 Task: Create a due date automation trigger when advanced on, 2 days after a card is due add basic with the red label at 11:00 AM.
Action: Mouse moved to (1082, 327)
Screenshot: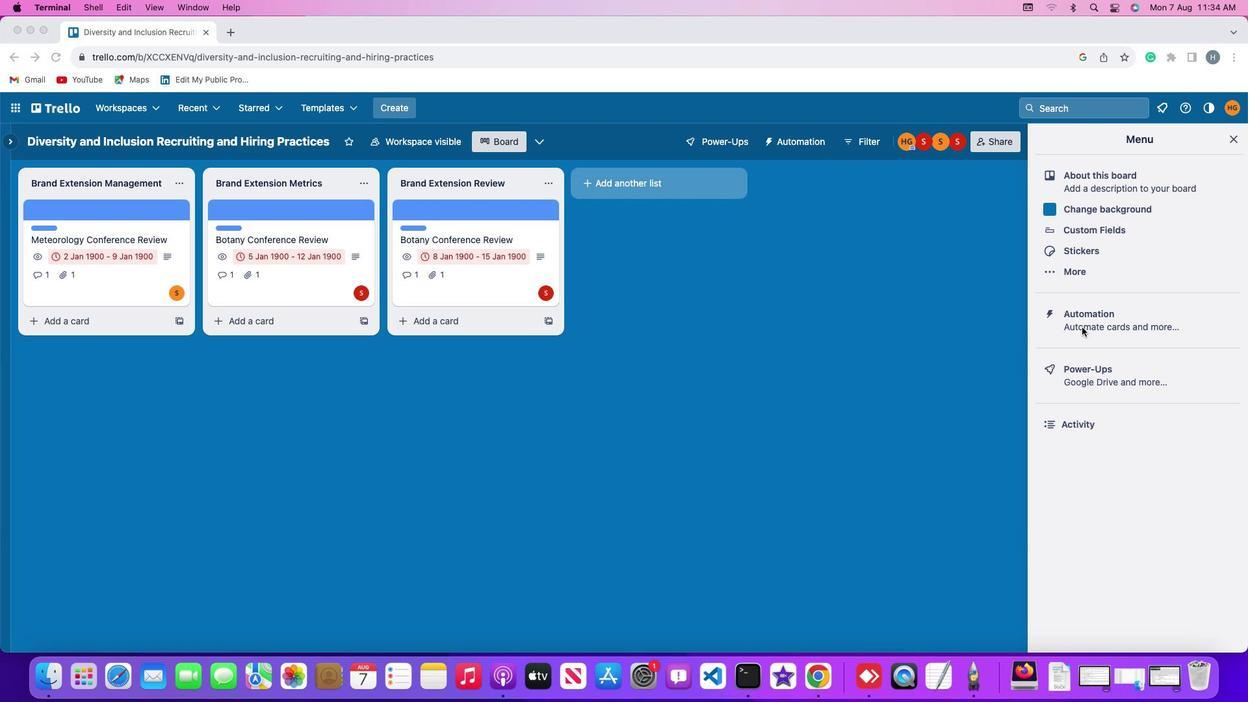 
Action: Mouse pressed left at (1082, 327)
Screenshot: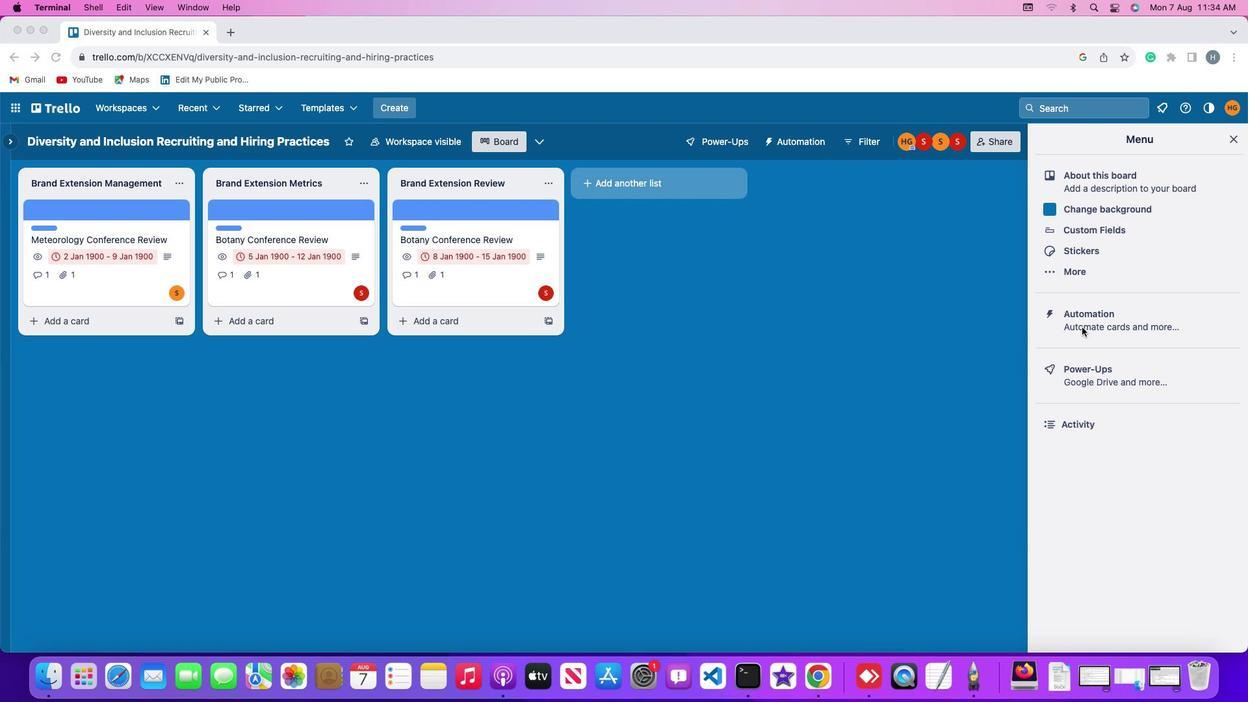 
Action: Mouse pressed left at (1082, 327)
Screenshot: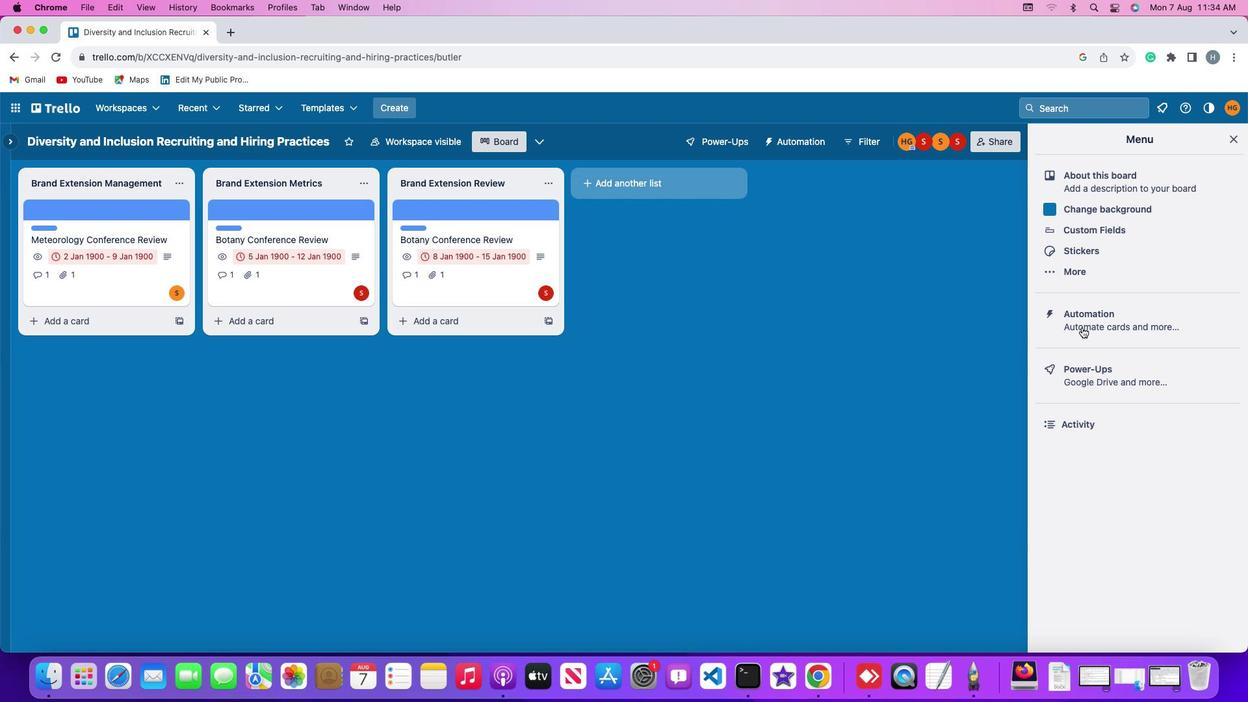 
Action: Mouse moved to (66, 307)
Screenshot: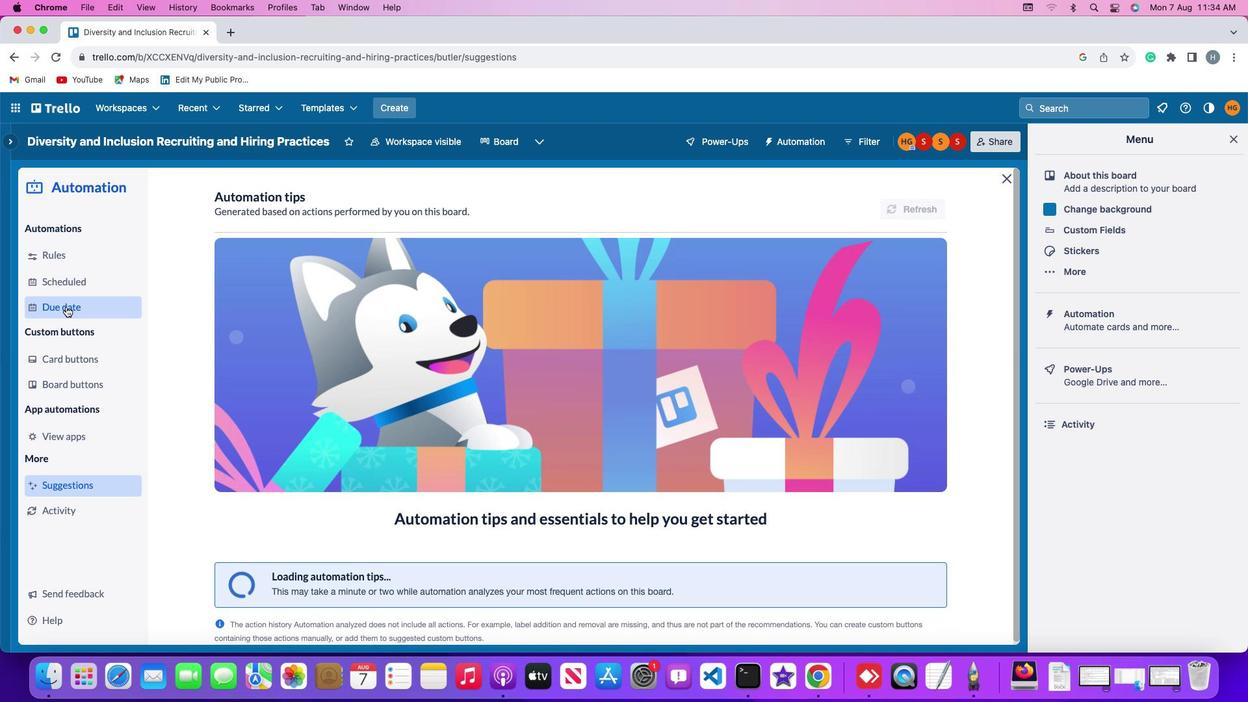 
Action: Mouse pressed left at (66, 307)
Screenshot: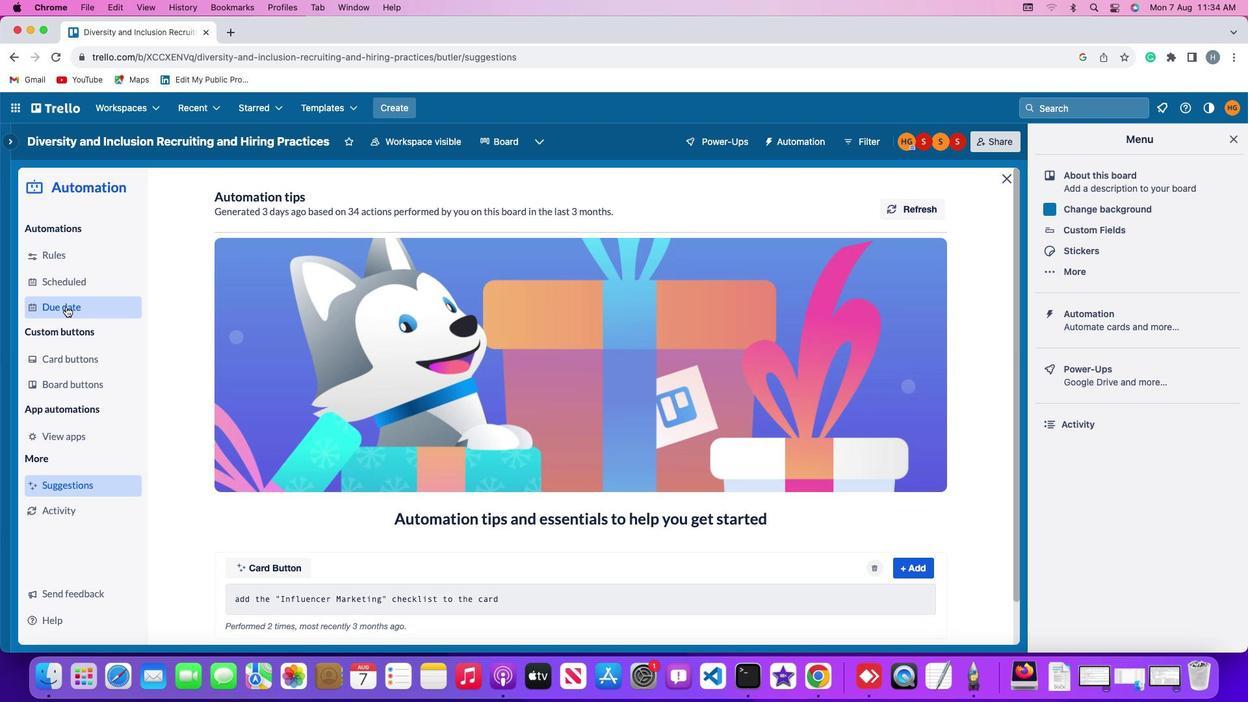 
Action: Mouse moved to (869, 197)
Screenshot: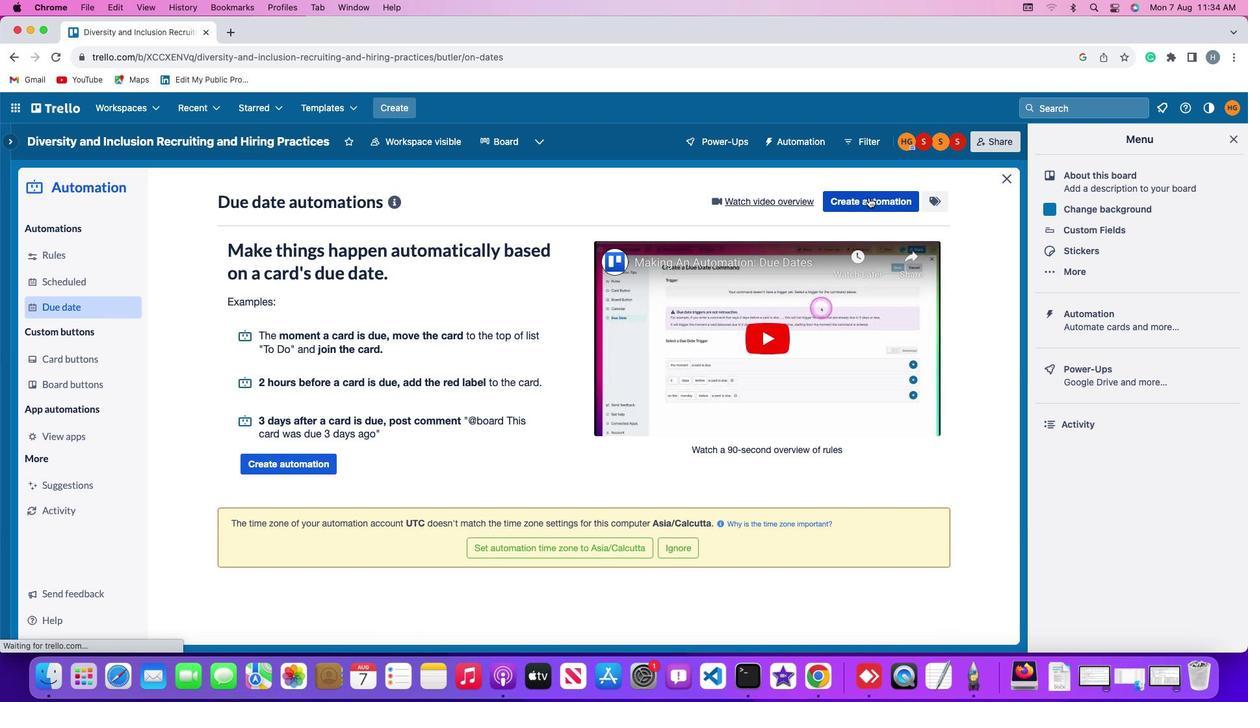
Action: Mouse pressed left at (869, 197)
Screenshot: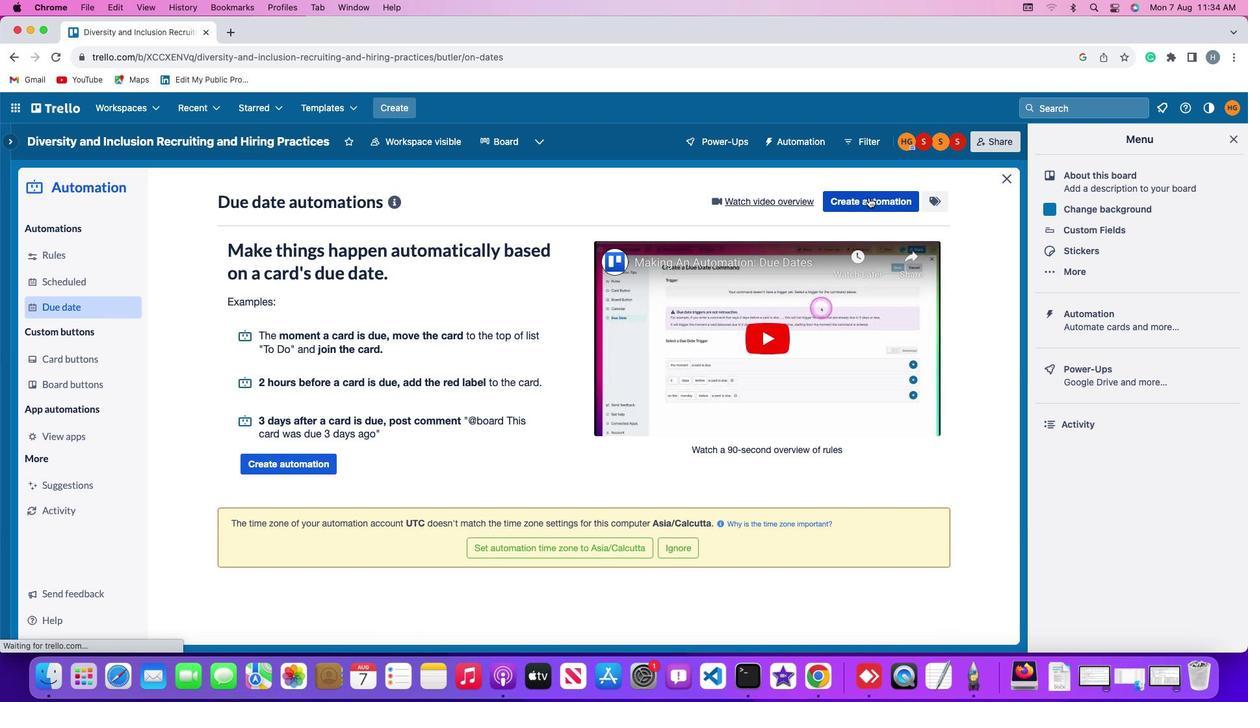 
Action: Mouse moved to (606, 325)
Screenshot: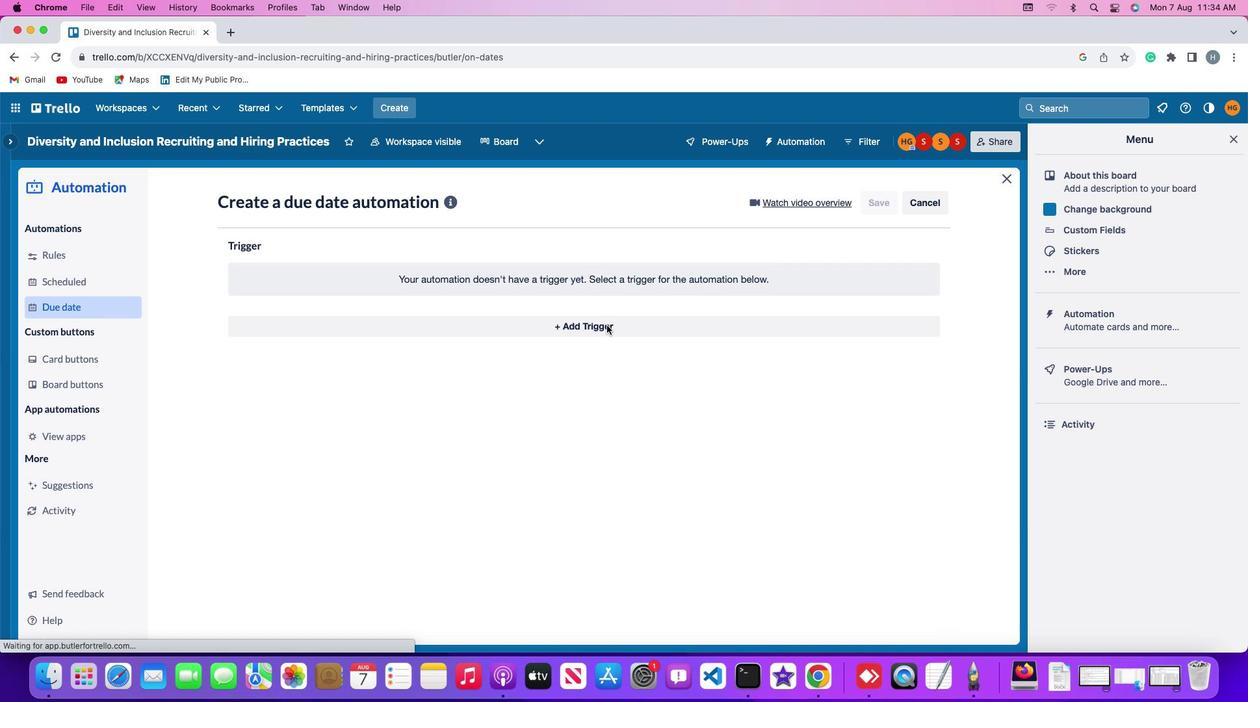 
Action: Mouse pressed left at (606, 325)
Screenshot: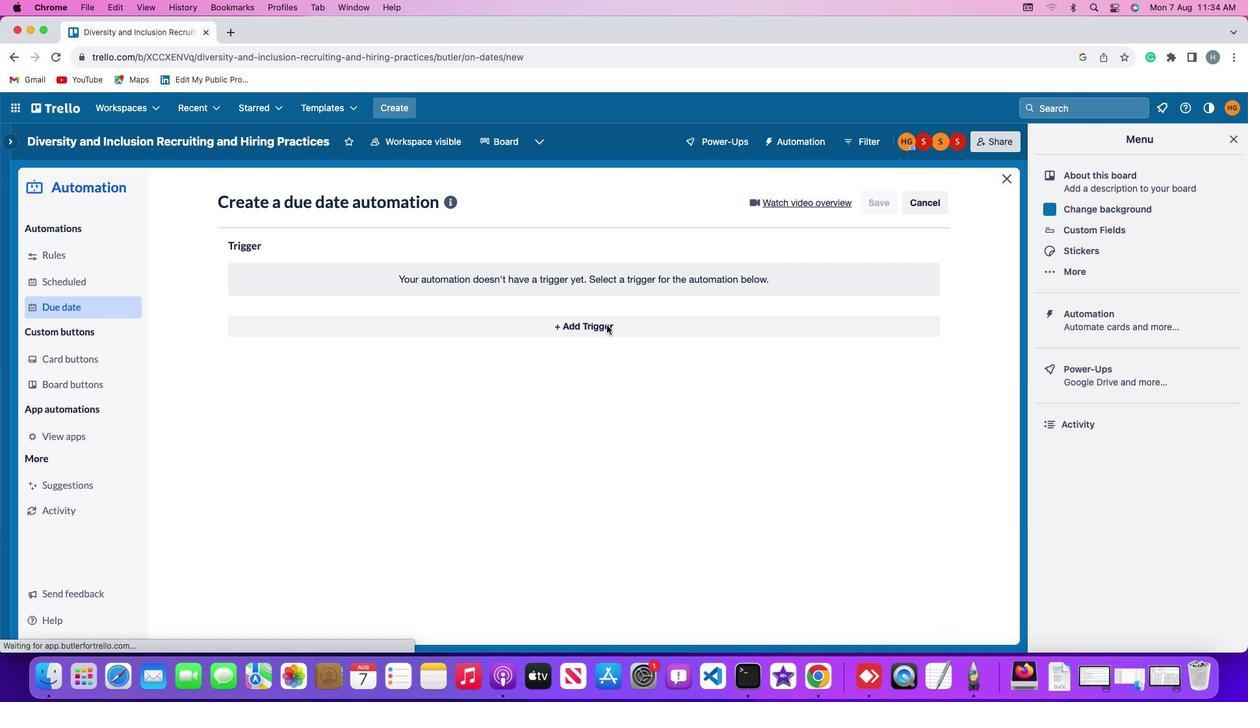 
Action: Mouse moved to (249, 524)
Screenshot: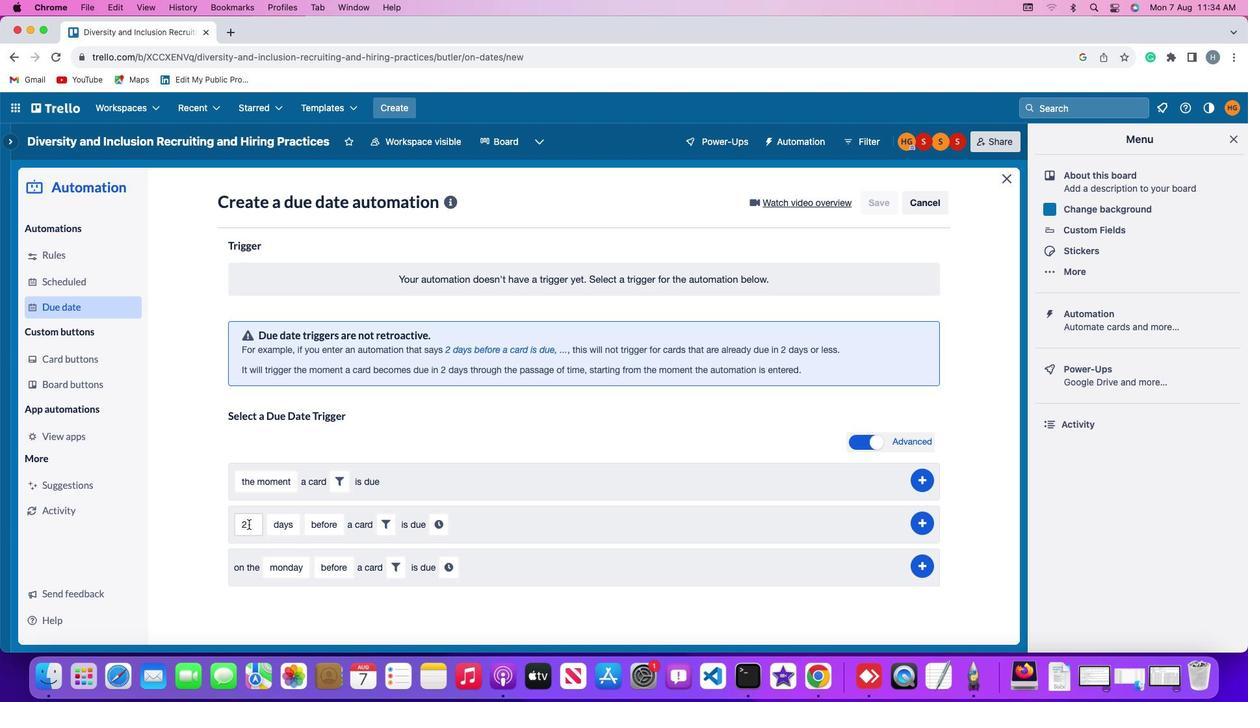 
Action: Mouse pressed left at (249, 524)
Screenshot: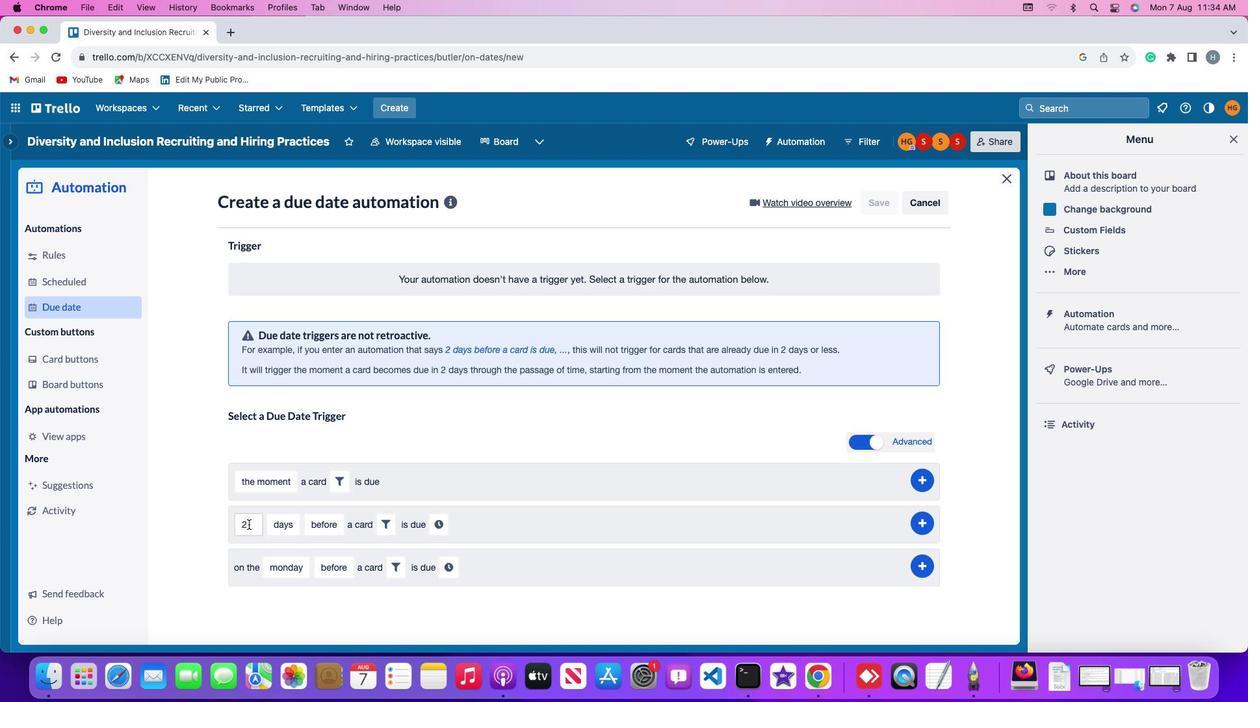 
Action: Key pressed Key.backspace
Screenshot: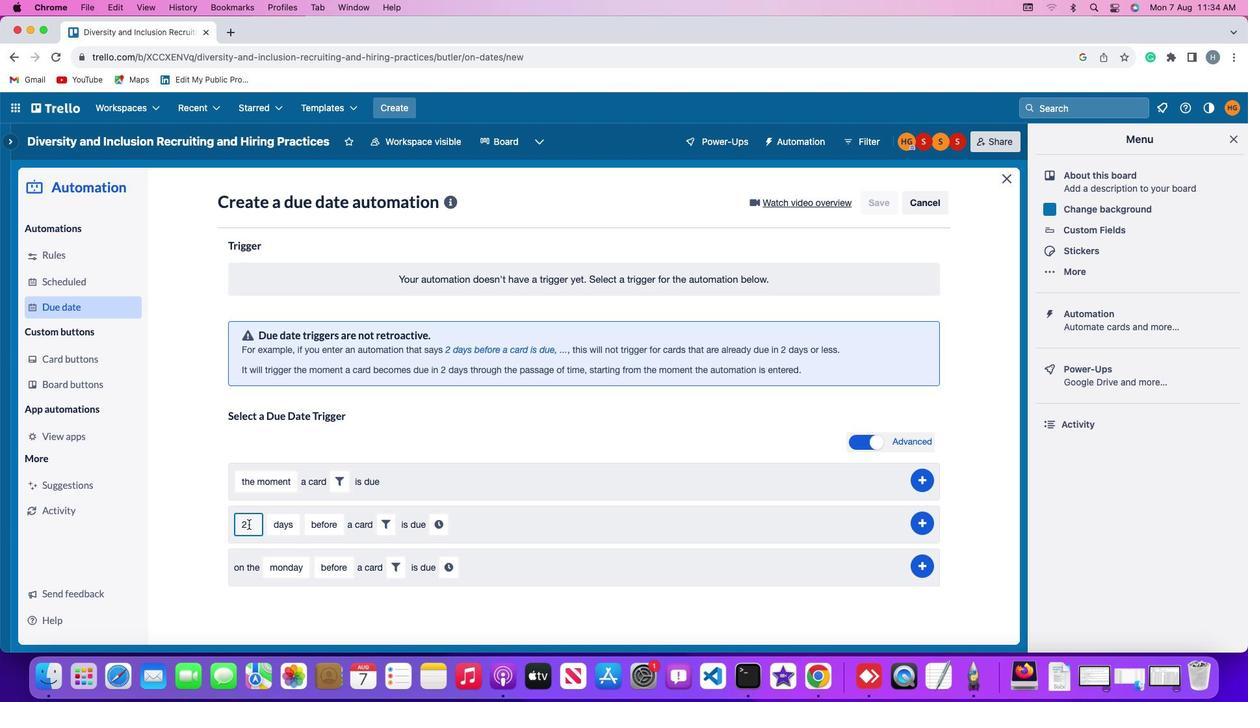 
Action: Mouse moved to (249, 524)
Screenshot: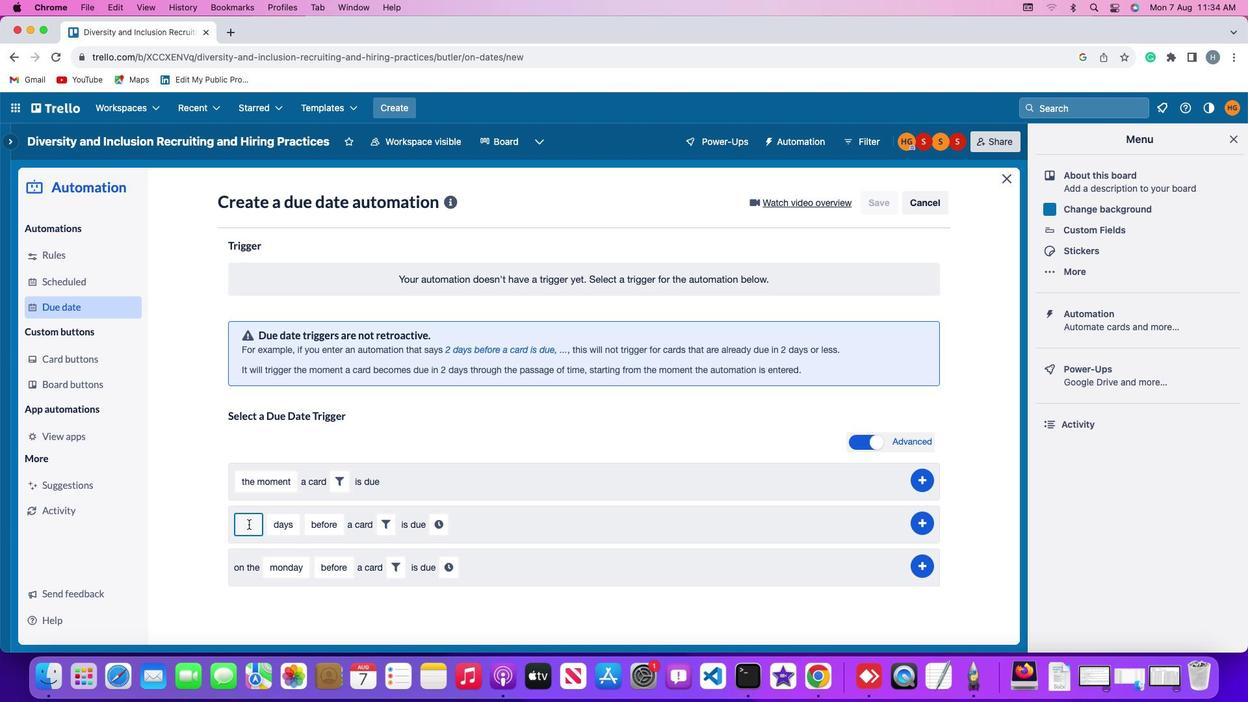 
Action: Key pressed '2'
Screenshot: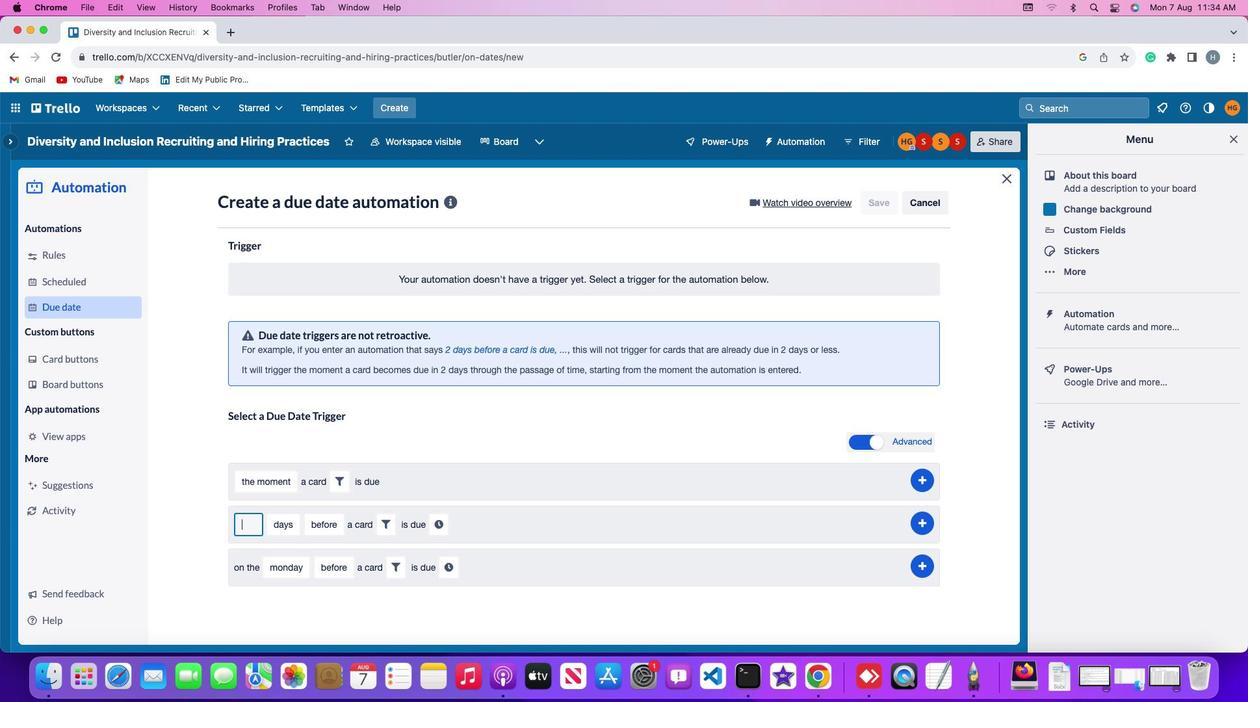
Action: Mouse moved to (276, 522)
Screenshot: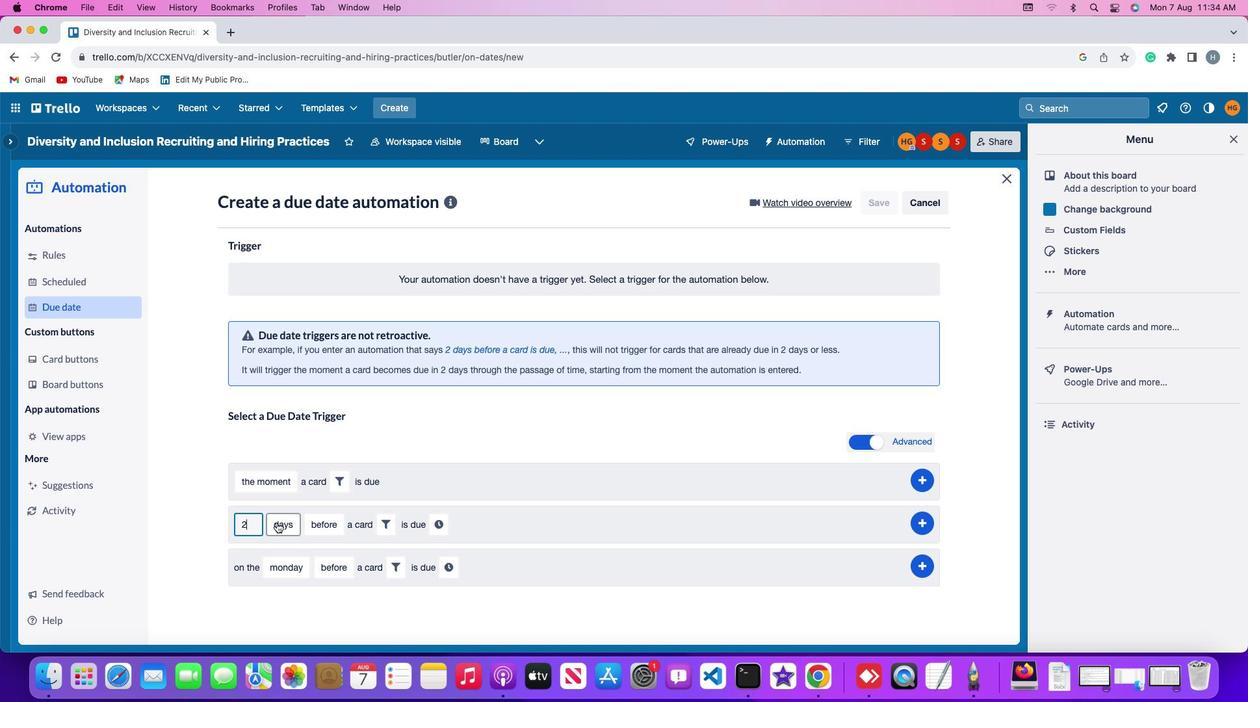 
Action: Mouse pressed left at (276, 522)
Screenshot: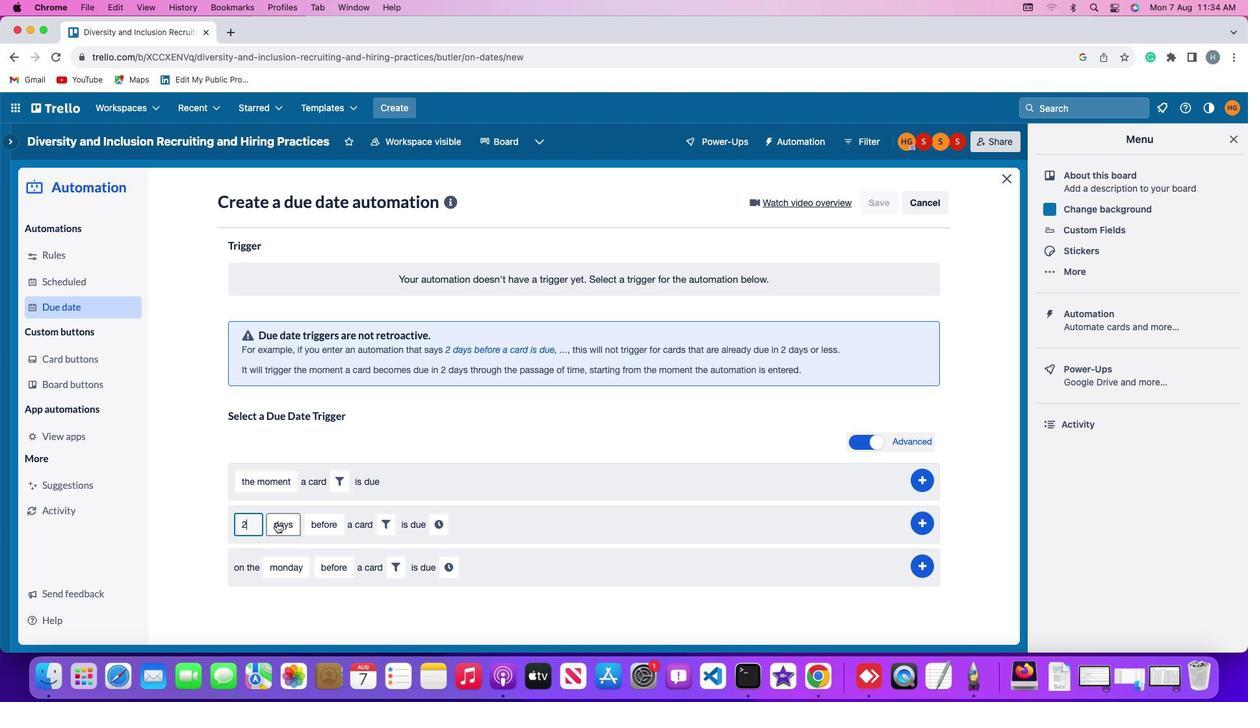 
Action: Mouse moved to (288, 548)
Screenshot: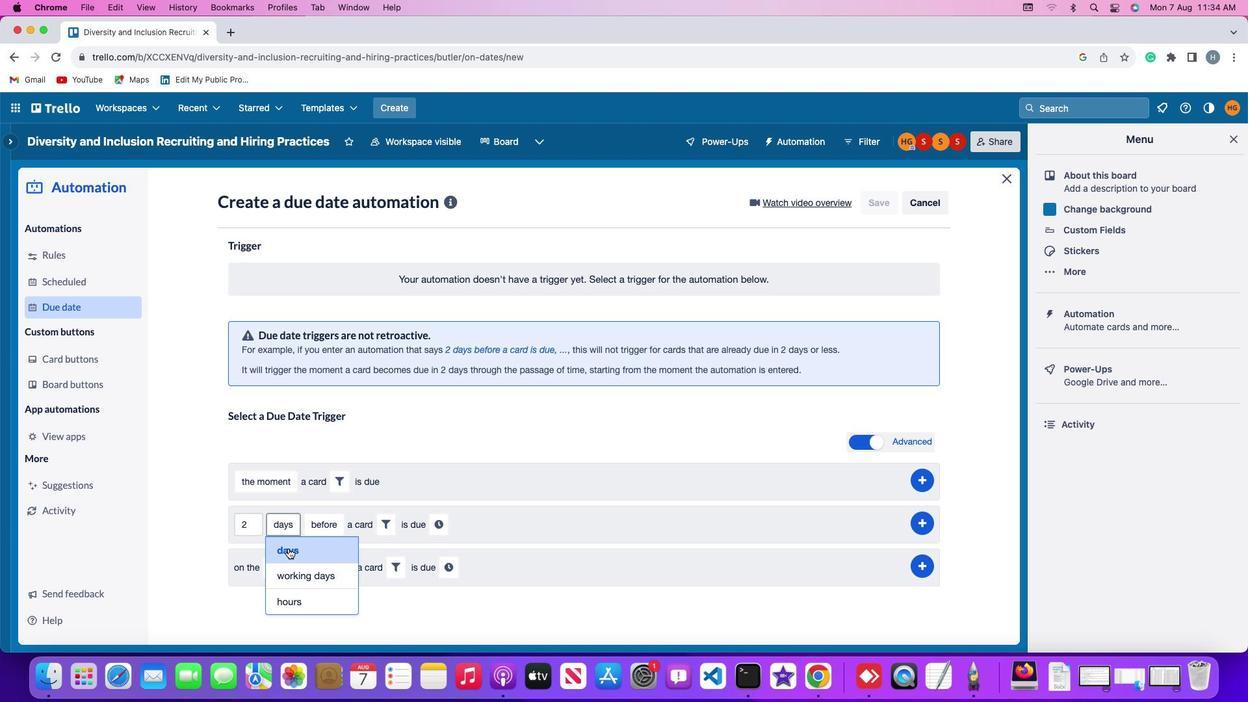 
Action: Mouse pressed left at (288, 548)
Screenshot: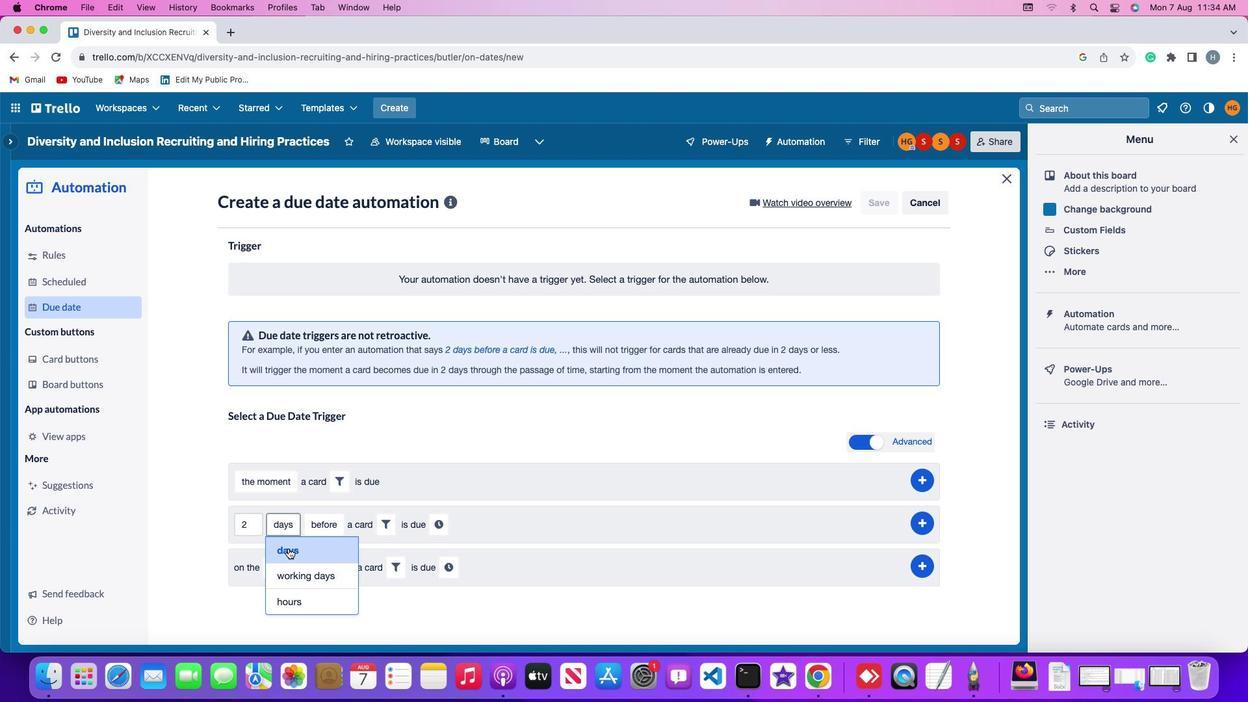 
Action: Mouse moved to (326, 524)
Screenshot: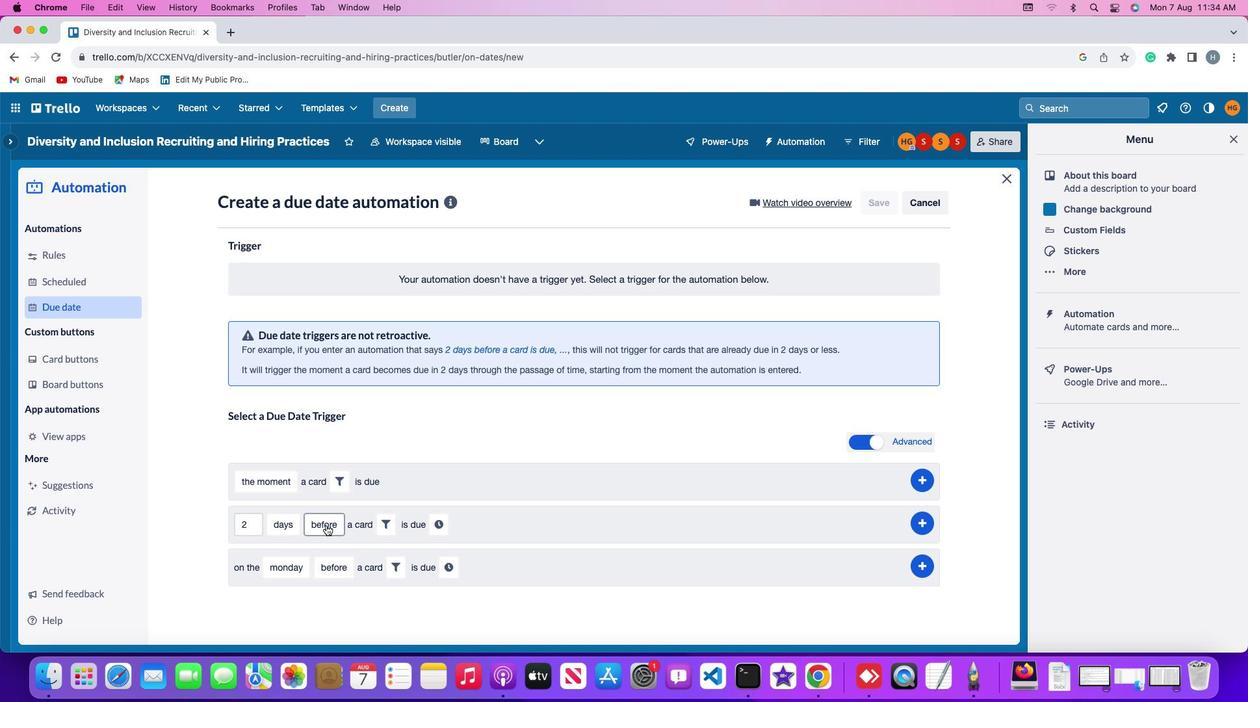 
Action: Mouse pressed left at (326, 524)
Screenshot: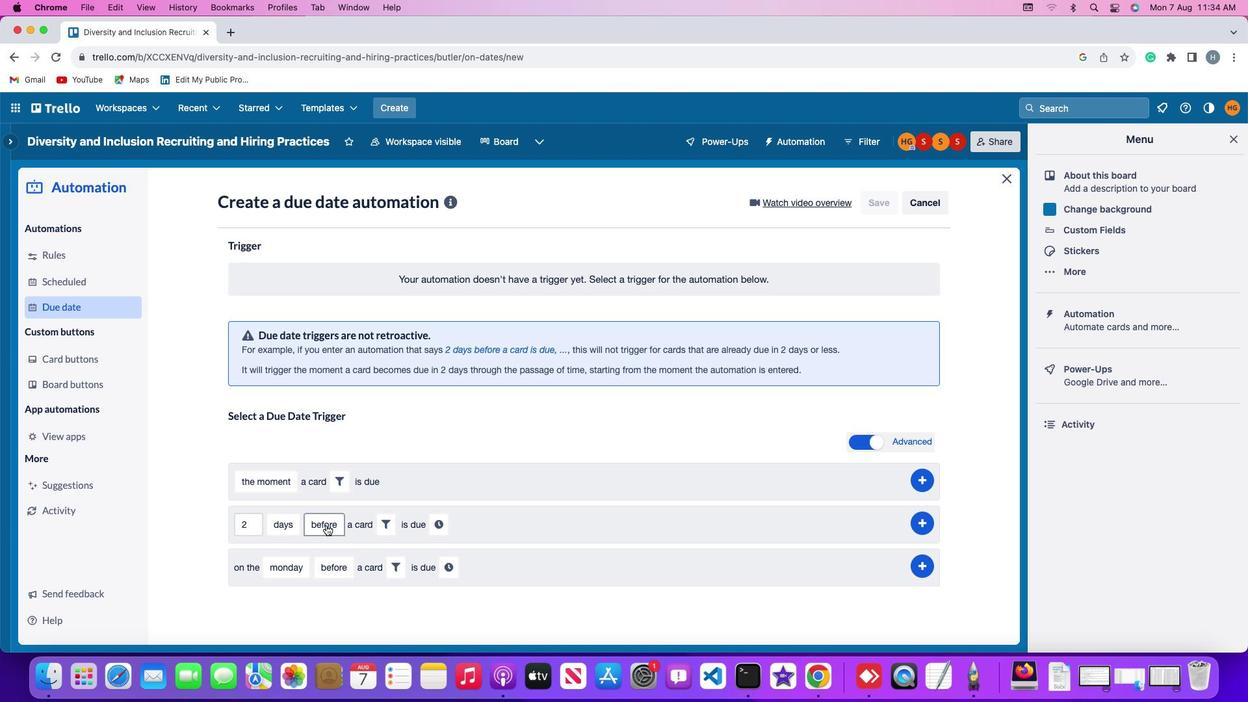 
Action: Mouse moved to (336, 571)
Screenshot: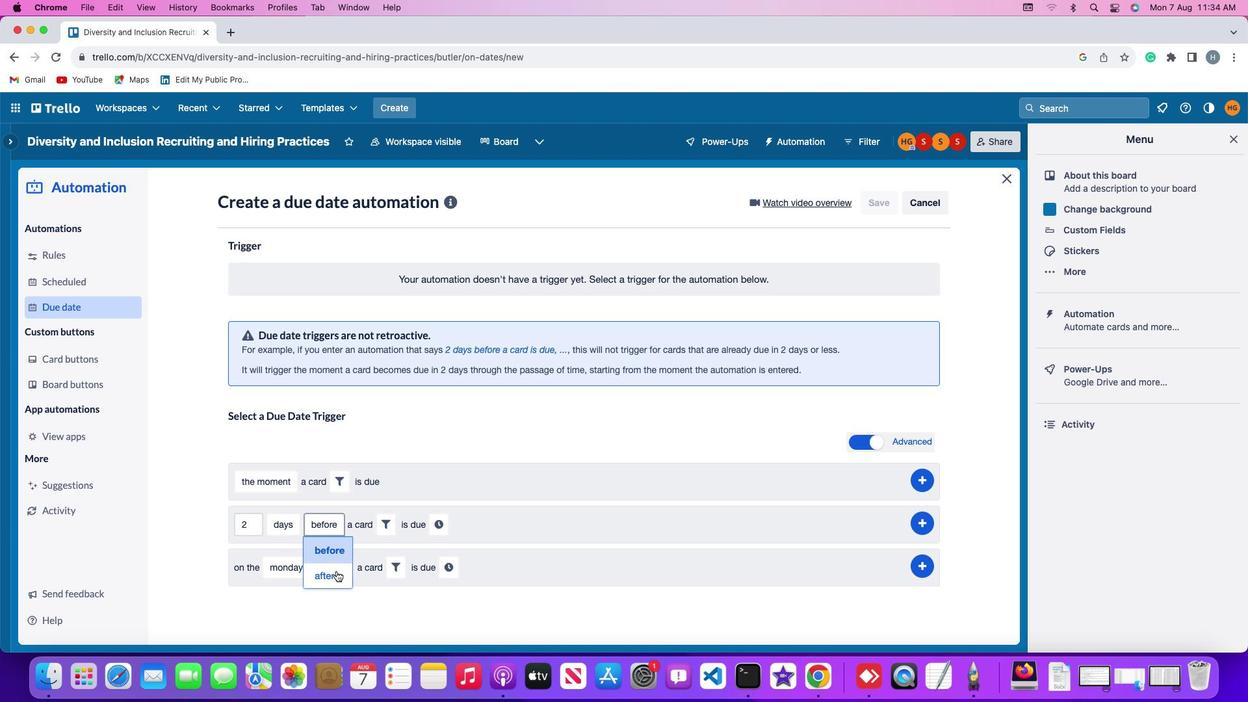 
Action: Mouse pressed left at (336, 571)
Screenshot: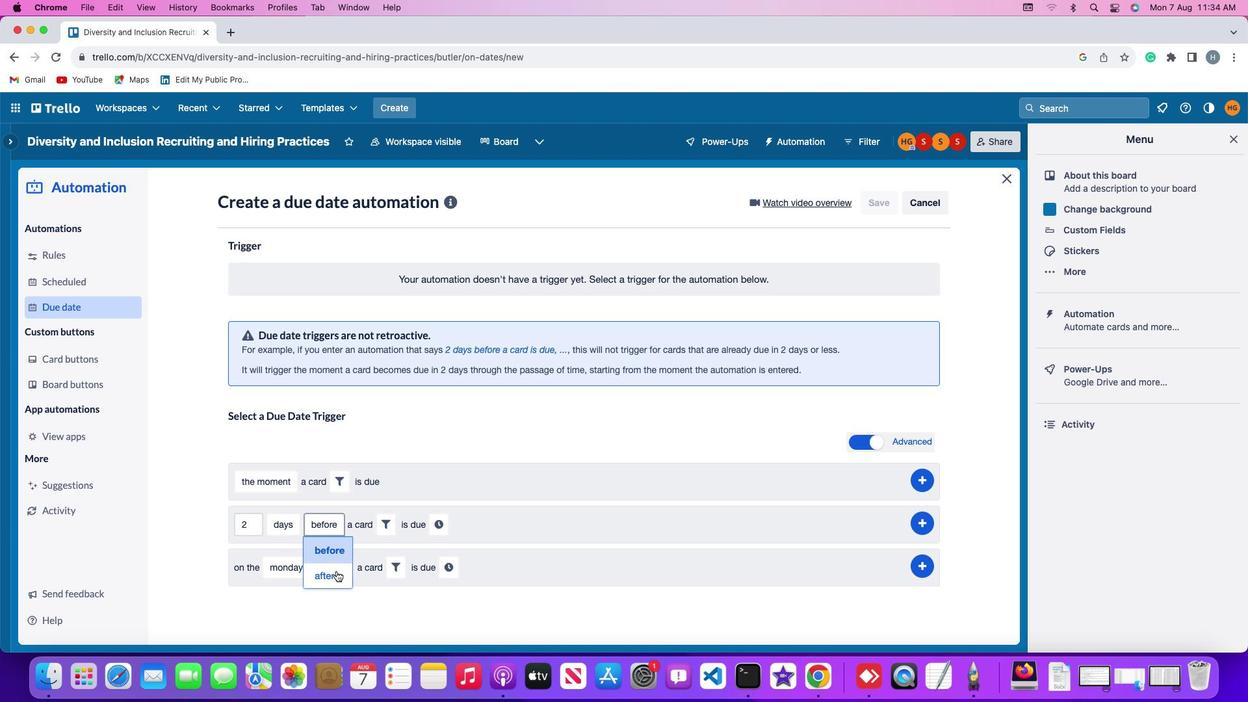 
Action: Mouse moved to (377, 524)
Screenshot: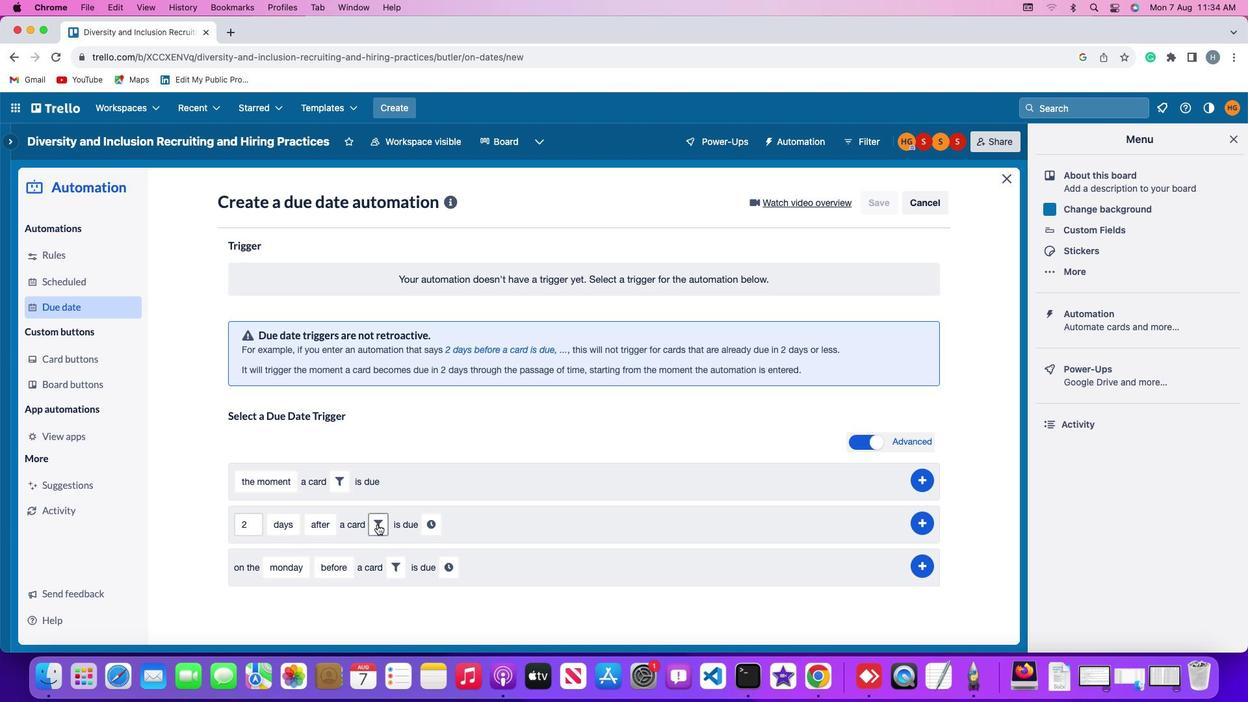 
Action: Mouse pressed left at (377, 524)
Screenshot: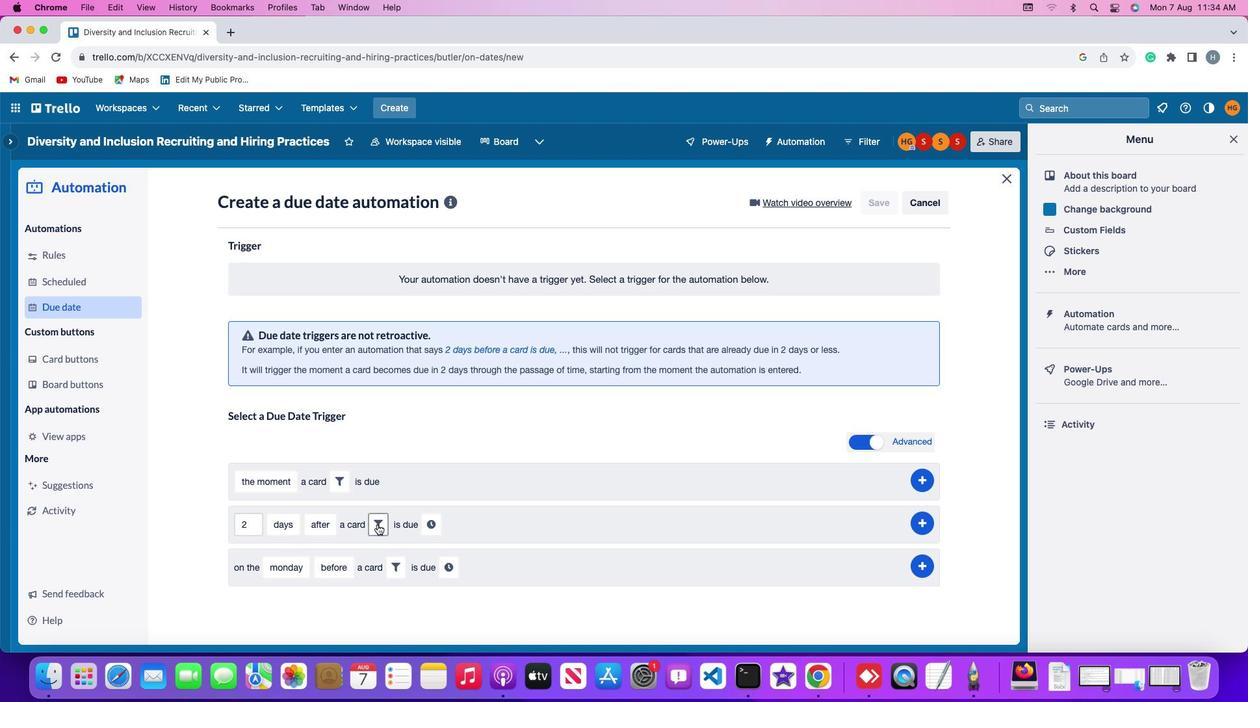 
Action: Mouse moved to (396, 566)
Screenshot: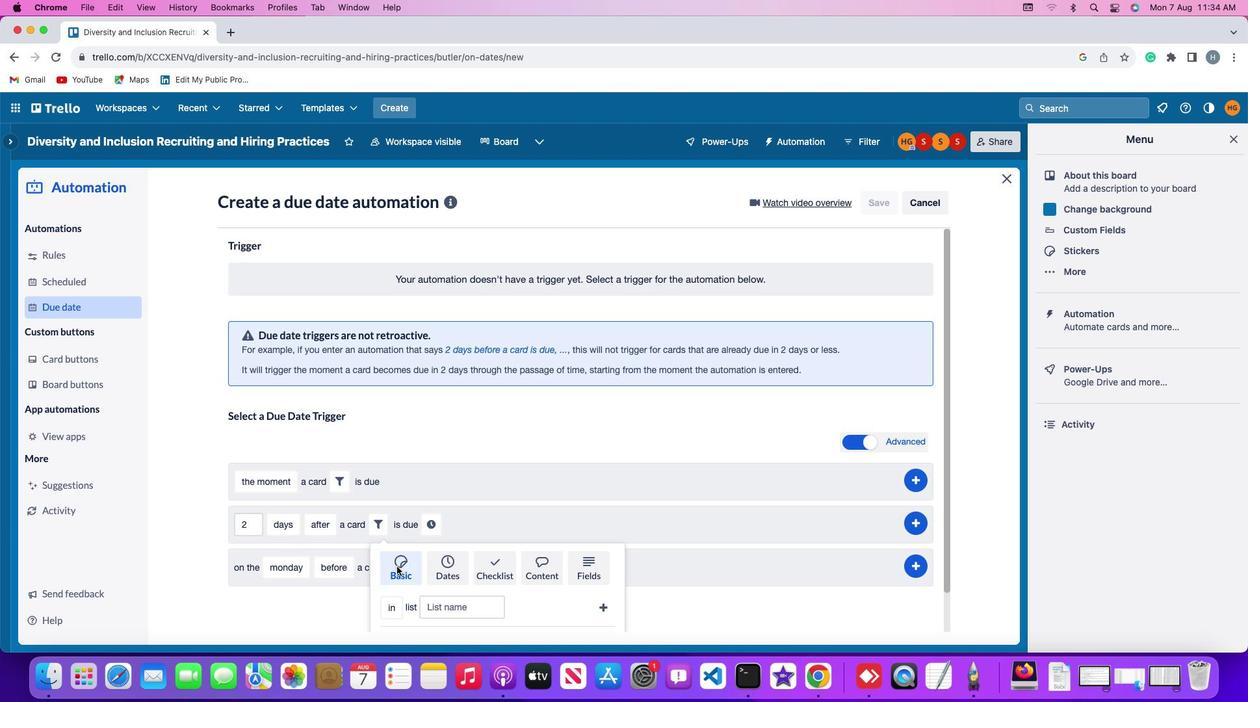 
Action: Mouse scrolled (396, 566) with delta (0, 0)
Screenshot: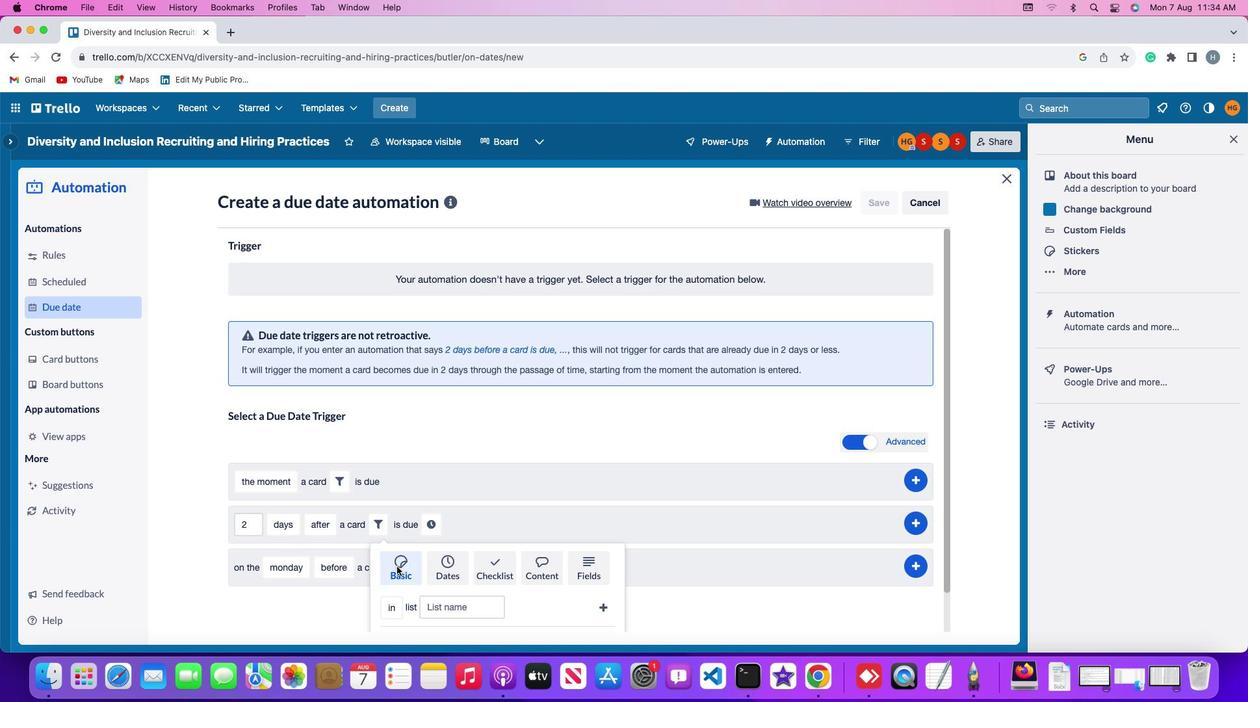 
Action: Mouse scrolled (396, 566) with delta (0, 0)
Screenshot: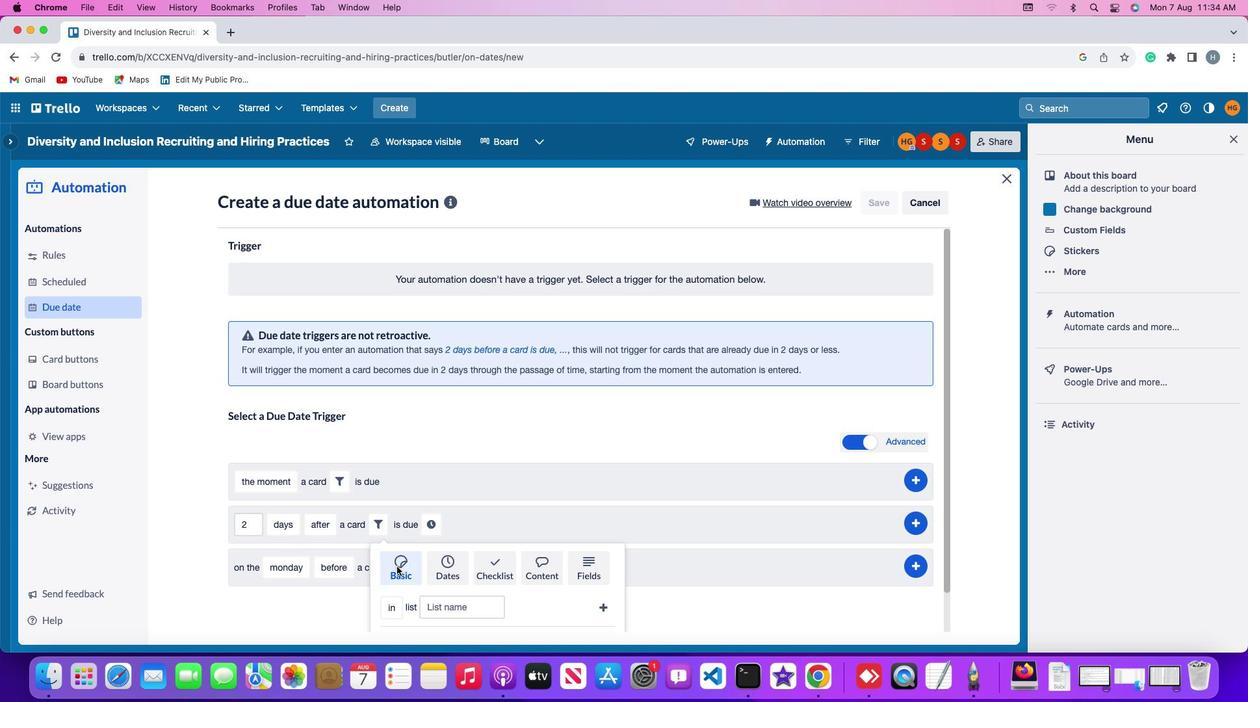 
Action: Mouse scrolled (396, 566) with delta (0, -1)
Screenshot: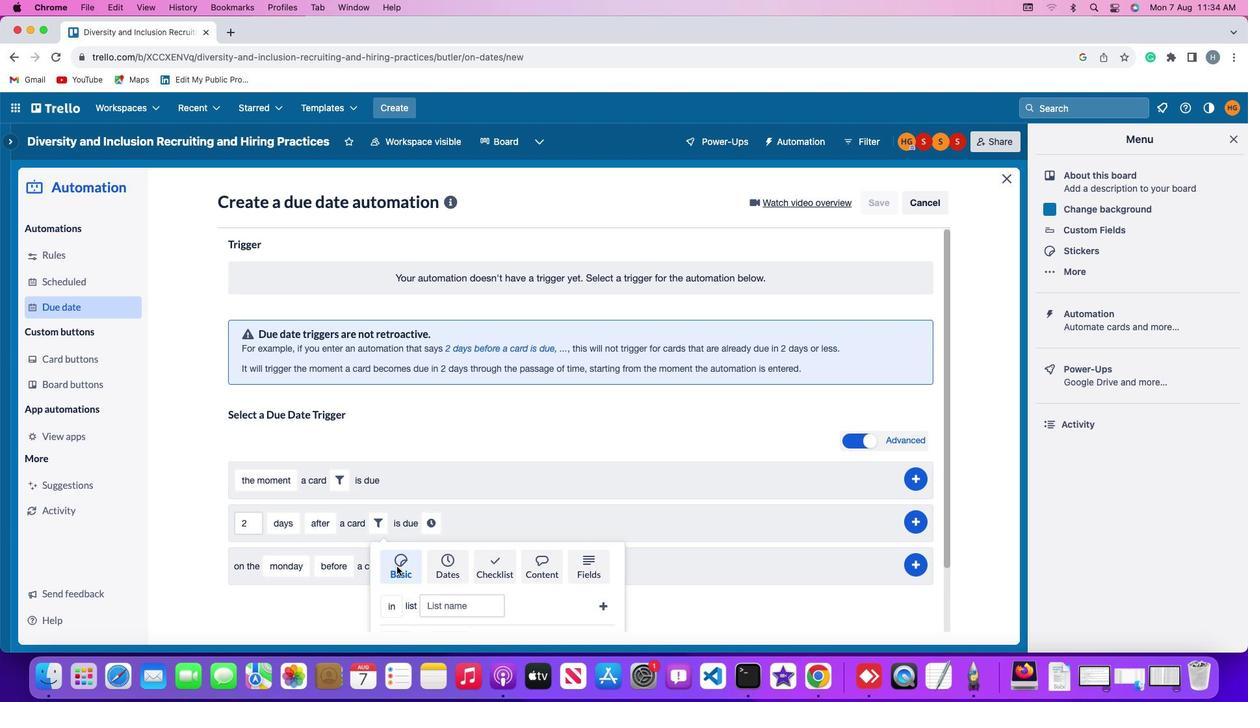 
Action: Mouse scrolled (396, 566) with delta (0, -3)
Screenshot: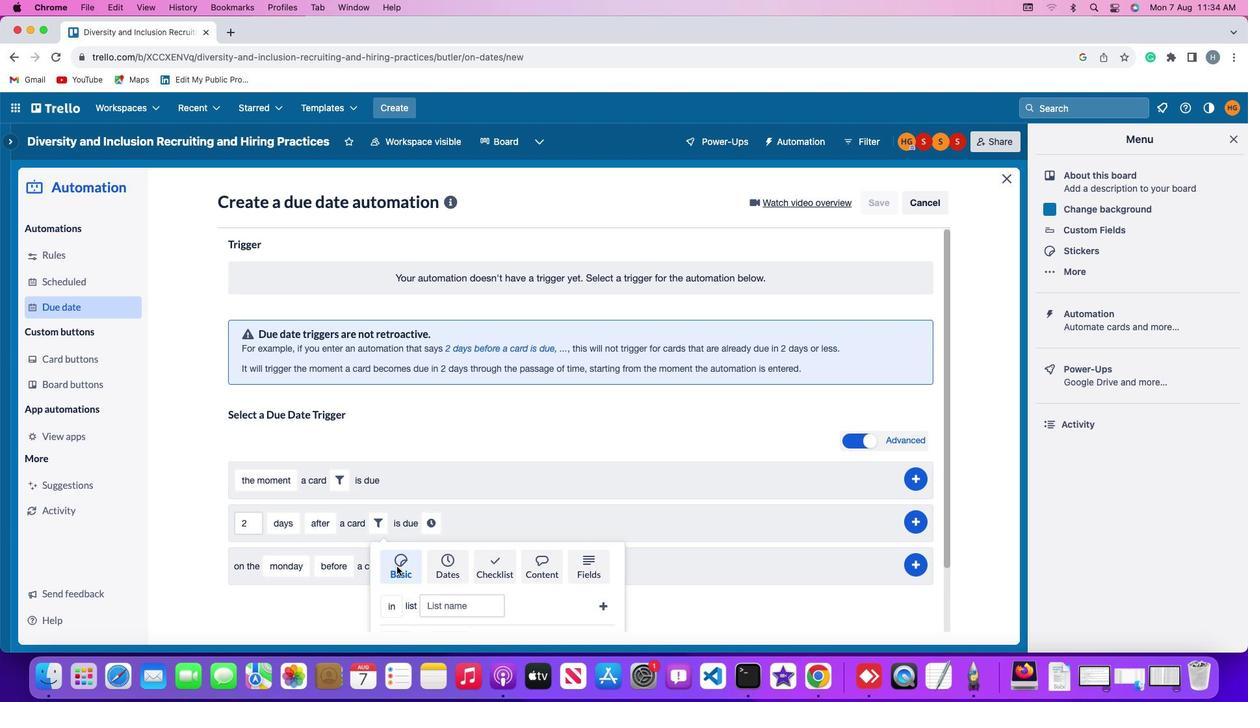 
Action: Mouse scrolled (396, 566) with delta (0, -3)
Screenshot: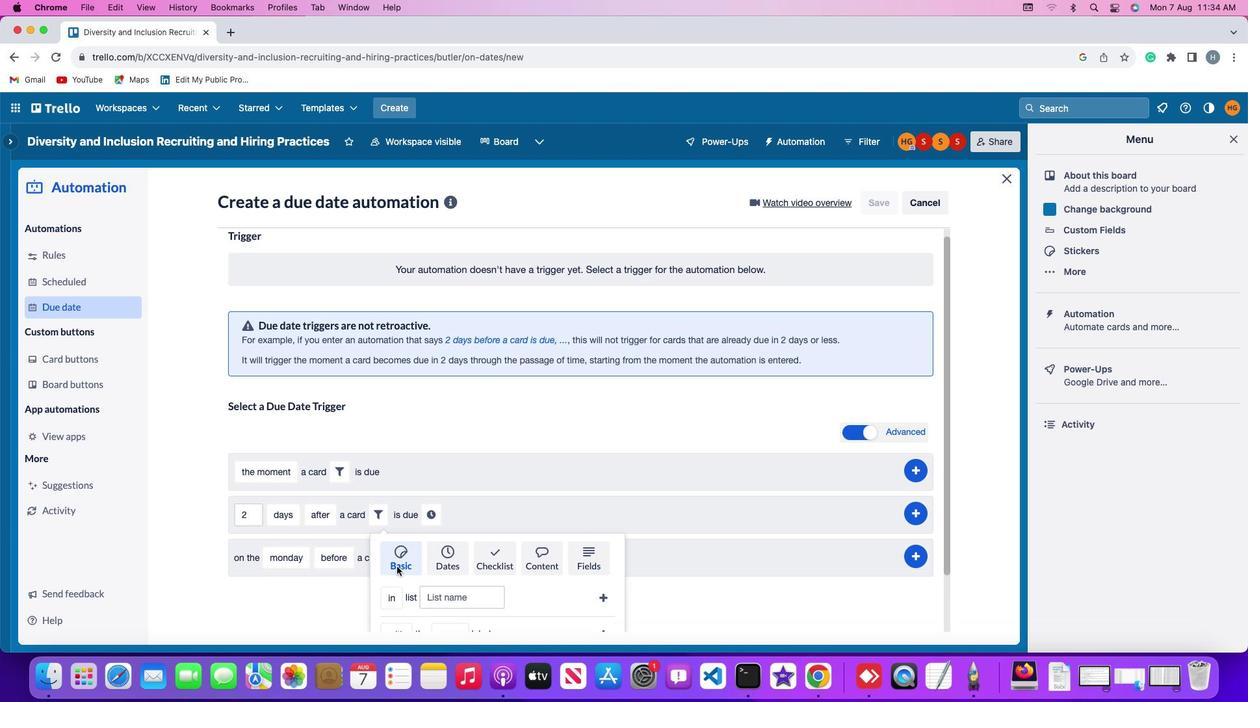 
Action: Mouse pressed left at (396, 566)
Screenshot: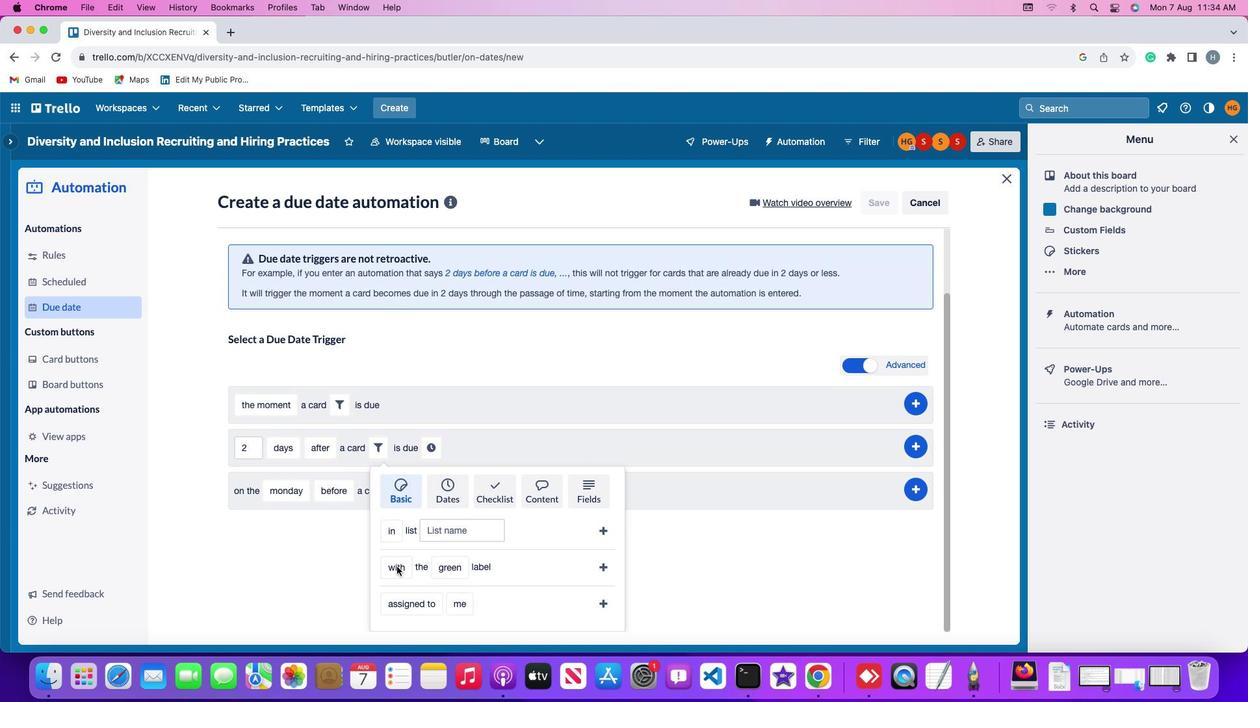 
Action: Mouse moved to (416, 492)
Screenshot: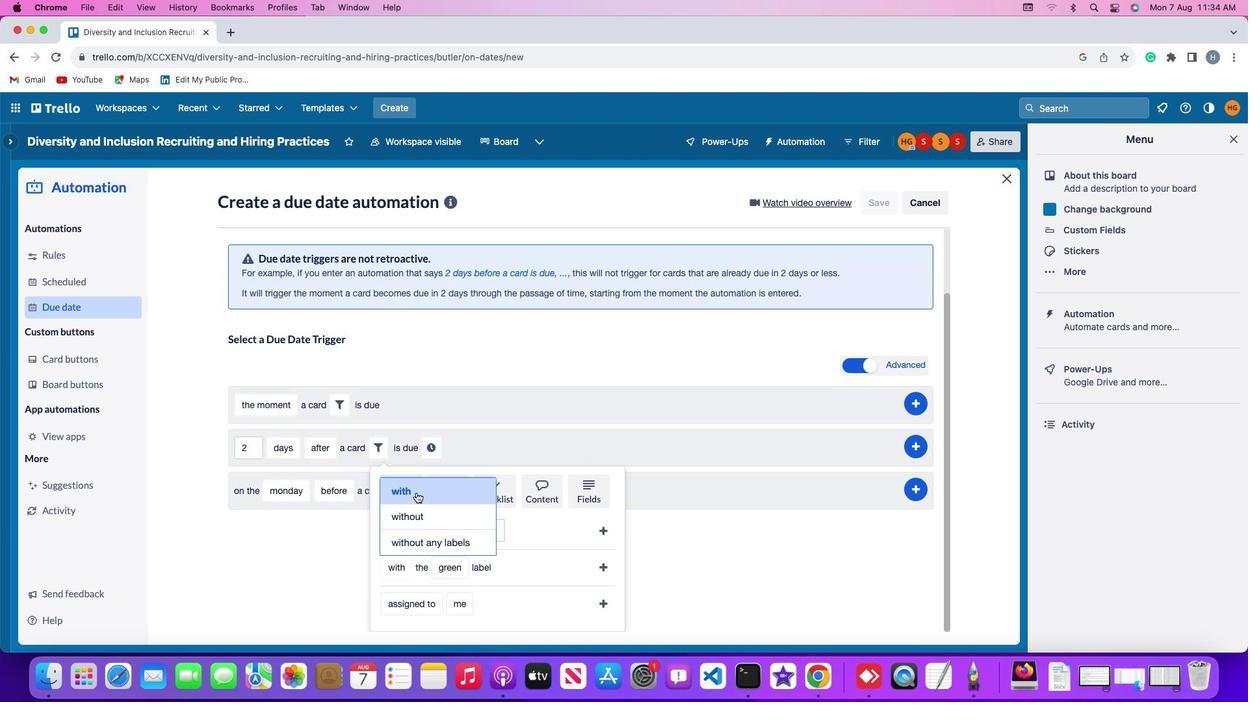 
Action: Mouse pressed left at (416, 492)
Screenshot: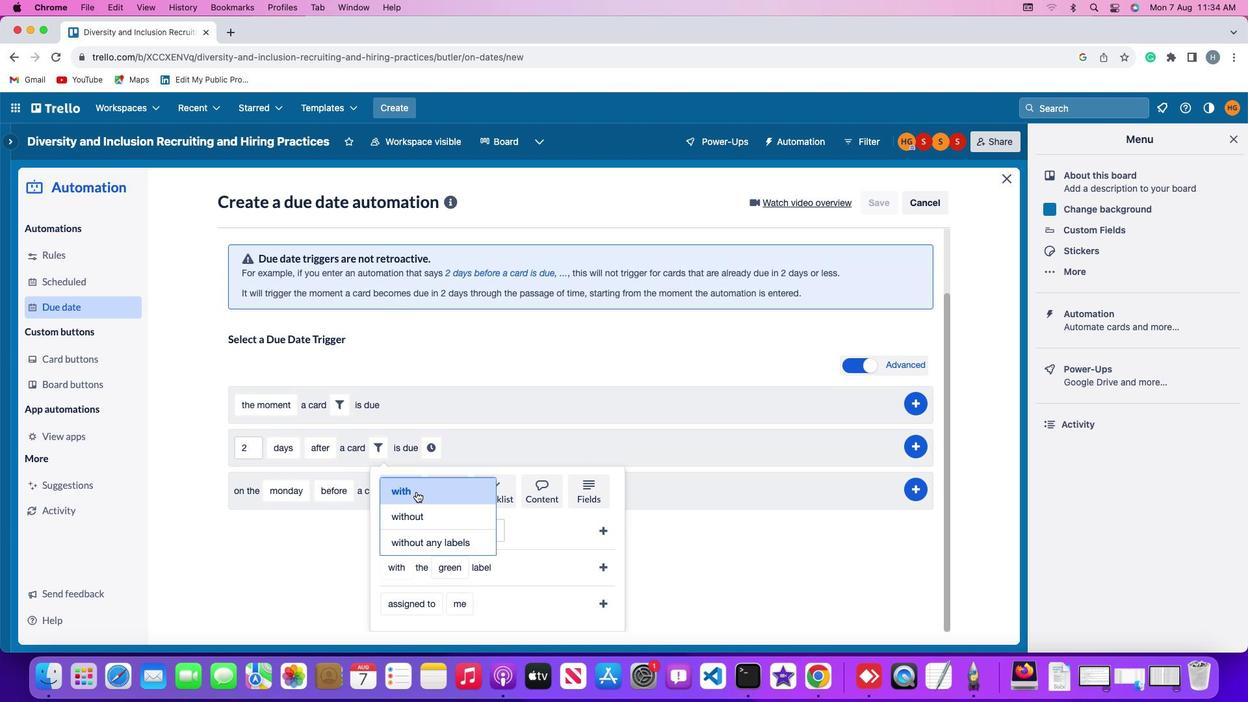 
Action: Mouse moved to (454, 569)
Screenshot: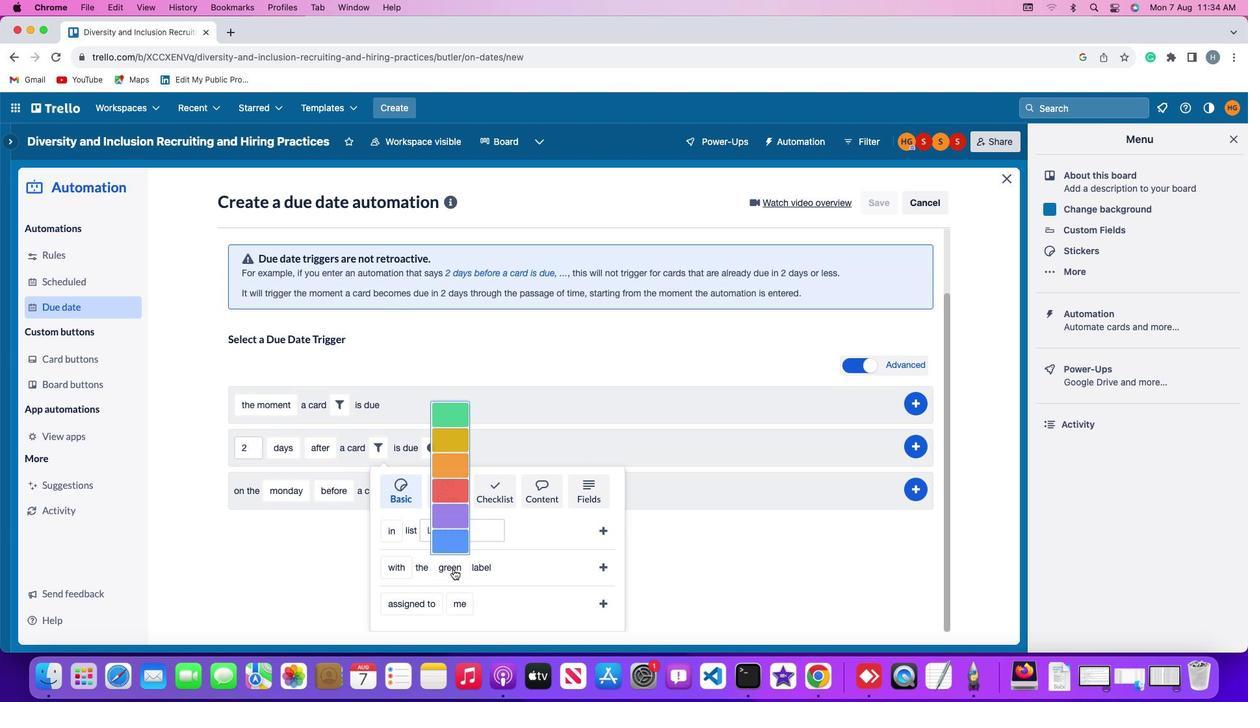 
Action: Mouse pressed left at (454, 569)
Screenshot: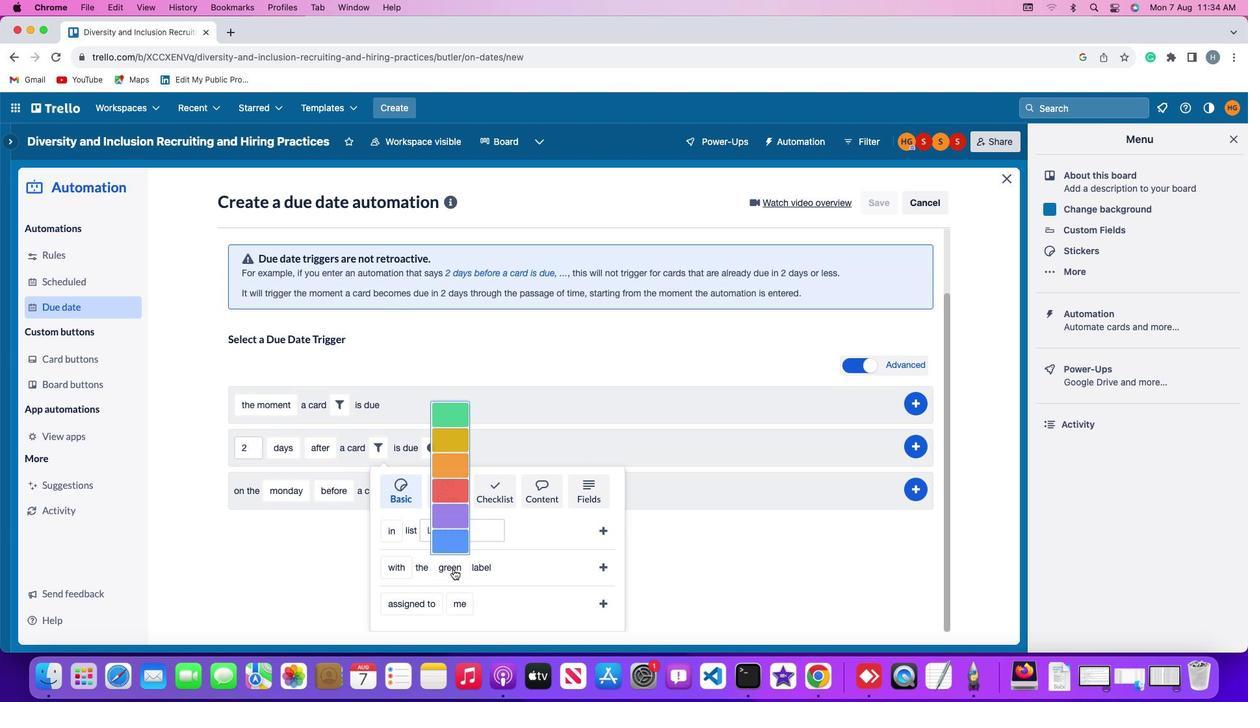 
Action: Mouse moved to (456, 480)
Screenshot: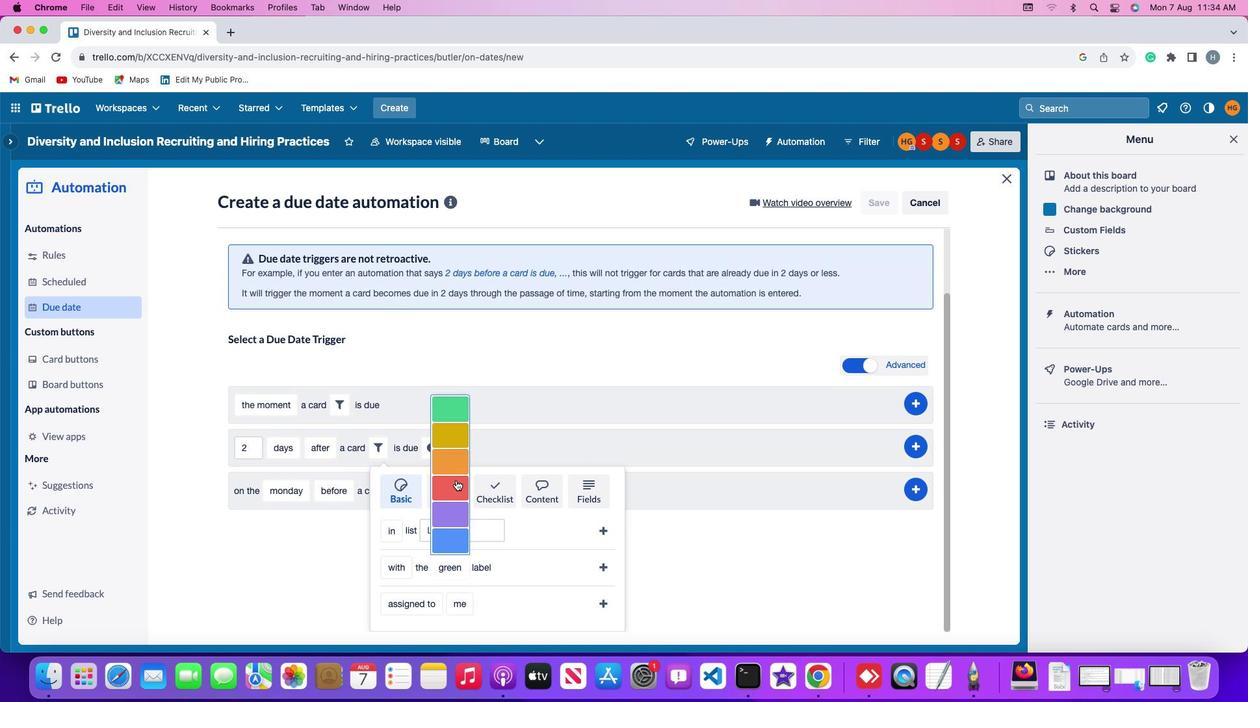 
Action: Mouse pressed left at (456, 480)
Screenshot: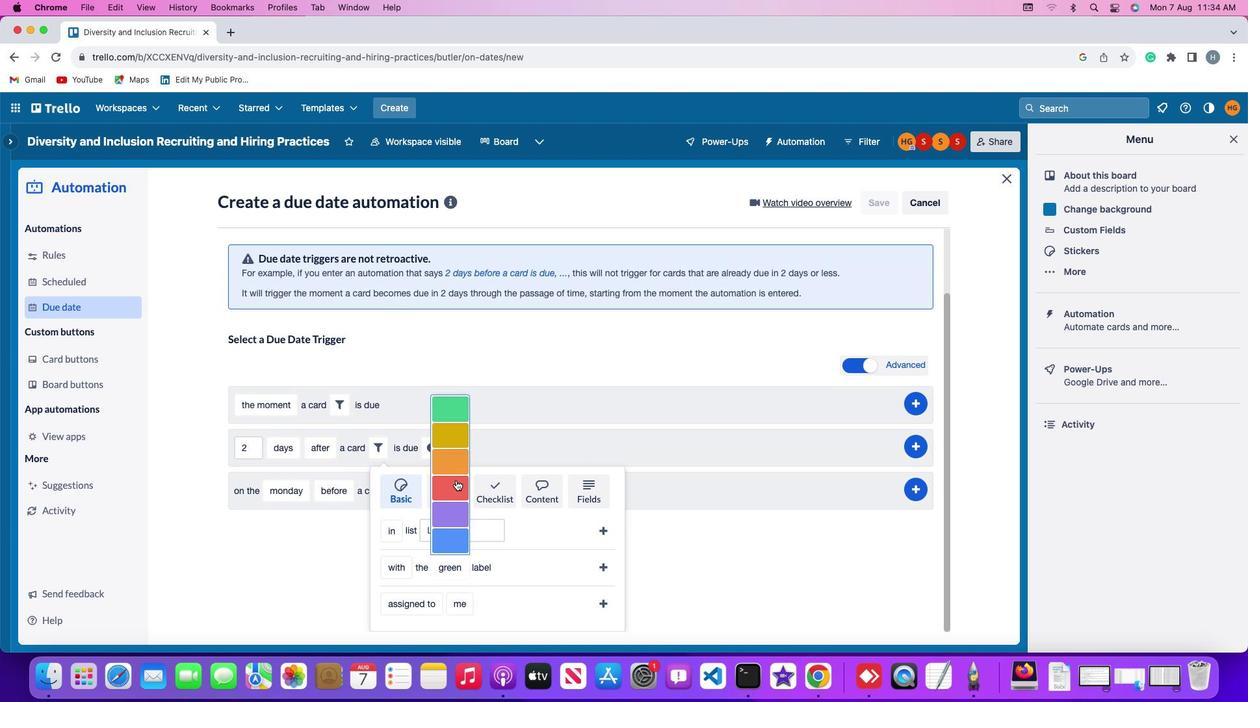 
Action: Mouse moved to (604, 565)
Screenshot: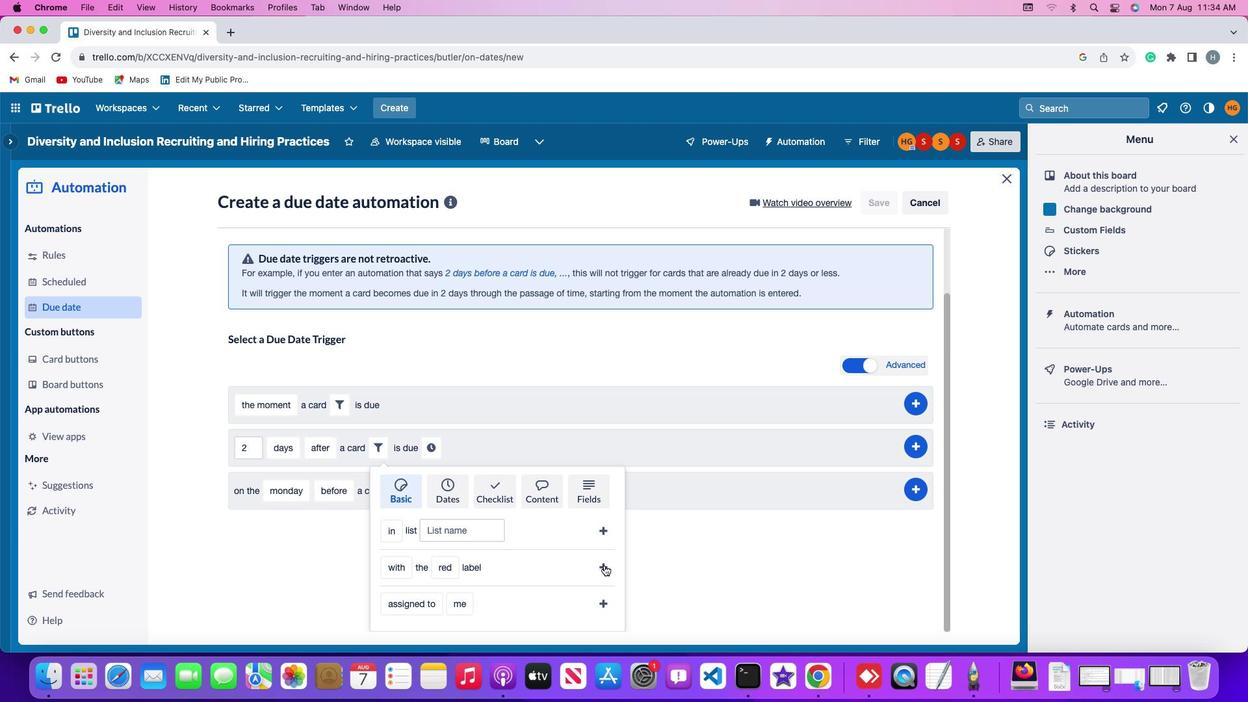 
Action: Mouse pressed left at (604, 565)
Screenshot: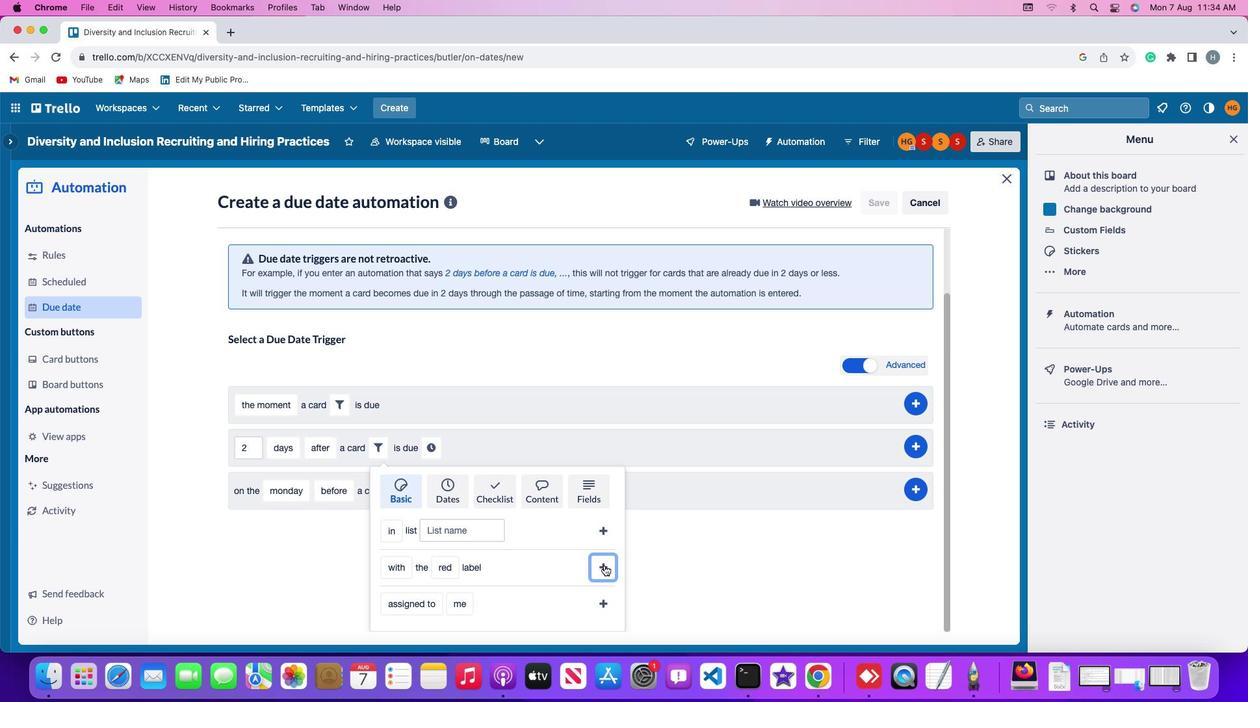 
Action: Mouse moved to (536, 521)
Screenshot: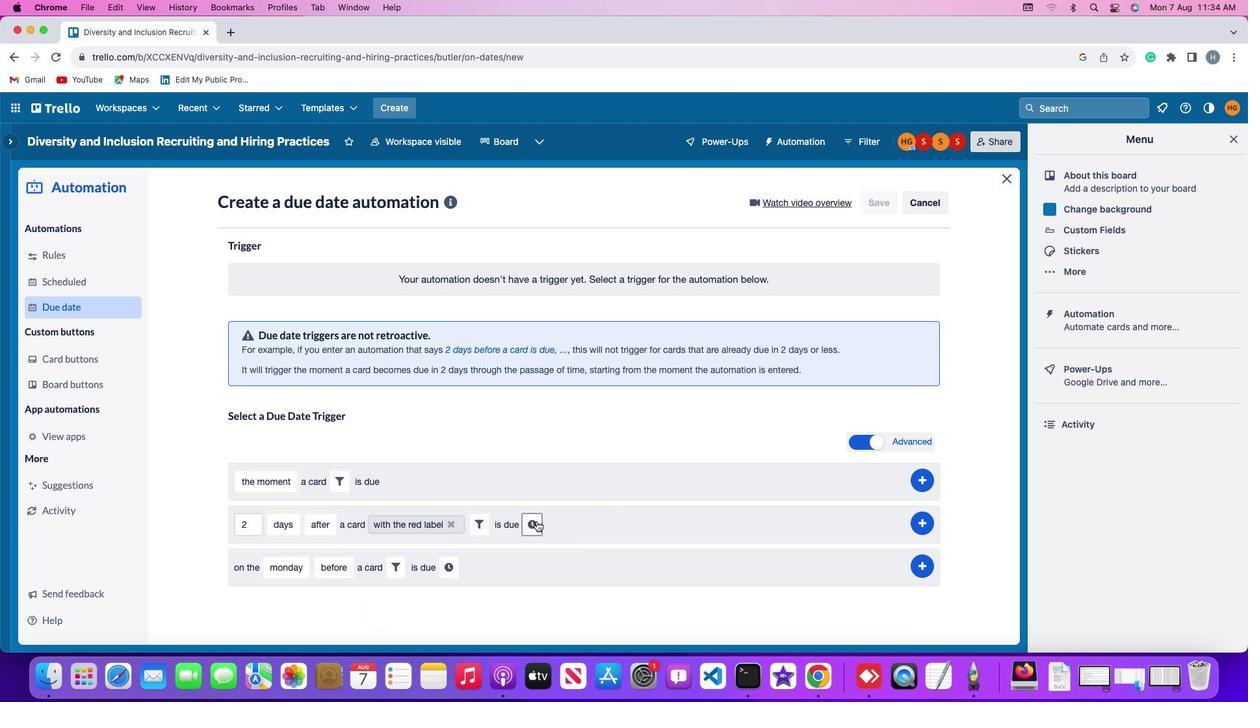 
Action: Mouse pressed left at (536, 521)
Screenshot: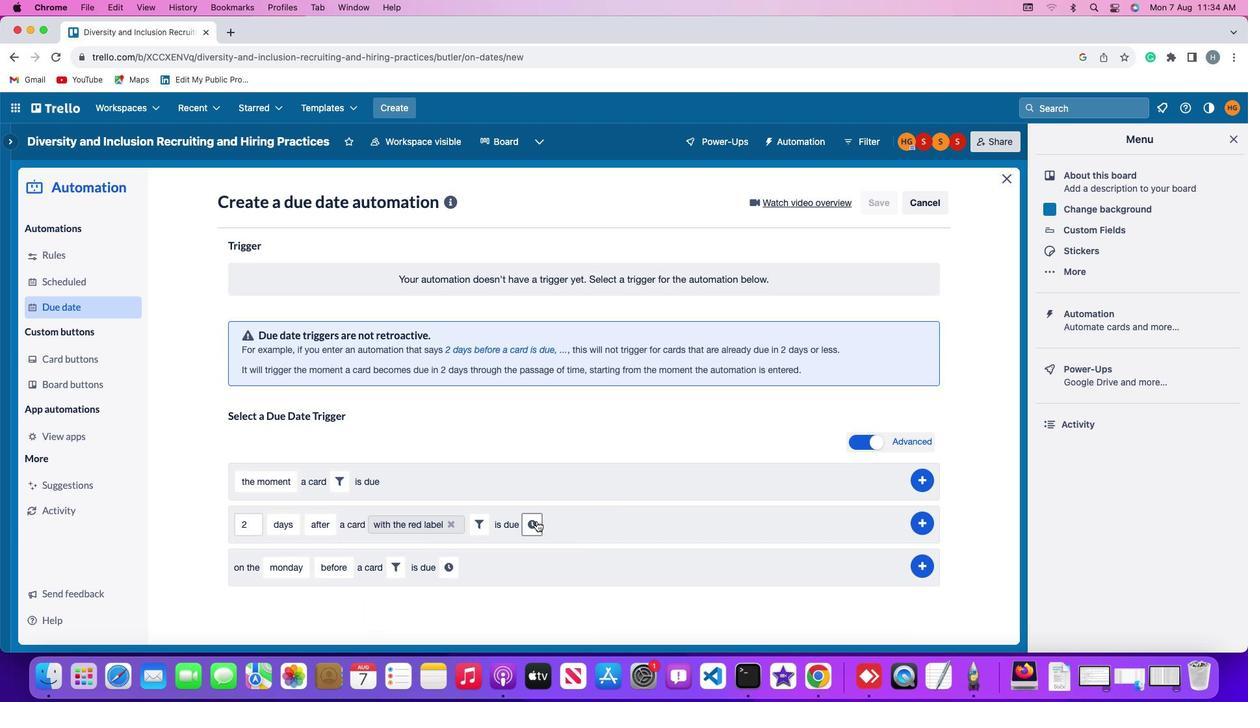 
Action: Mouse moved to (558, 528)
Screenshot: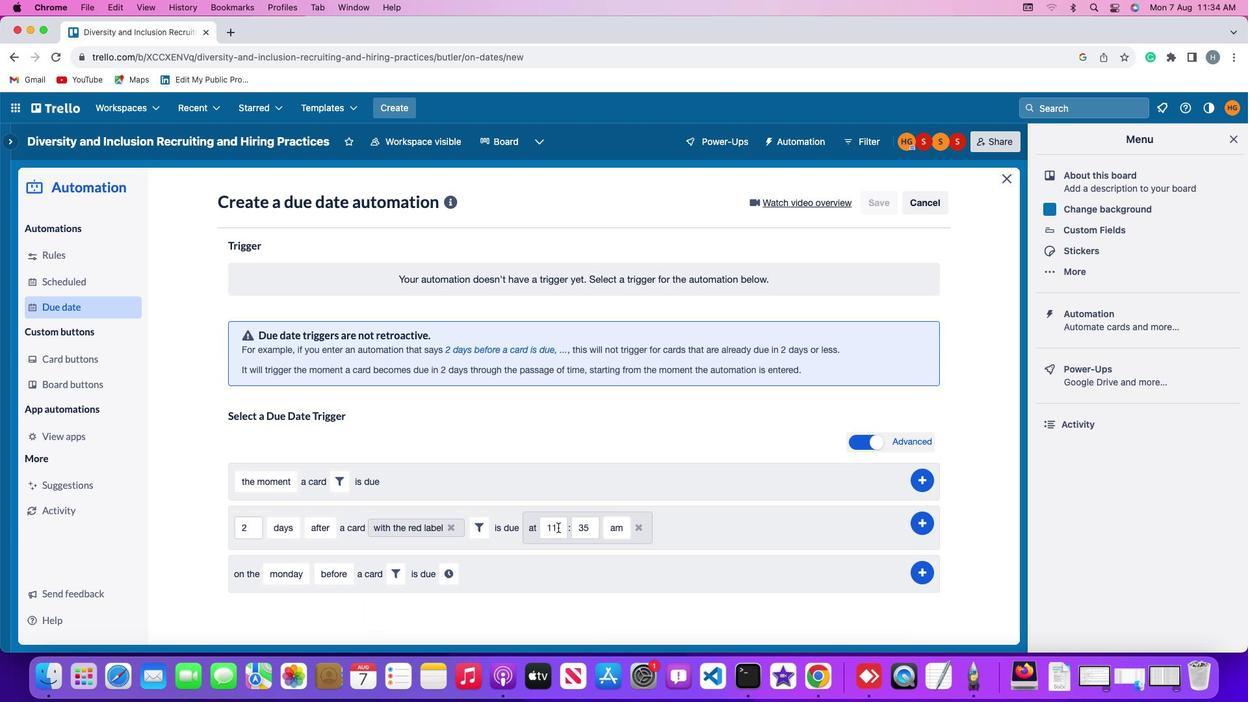 
Action: Mouse pressed left at (558, 528)
Screenshot: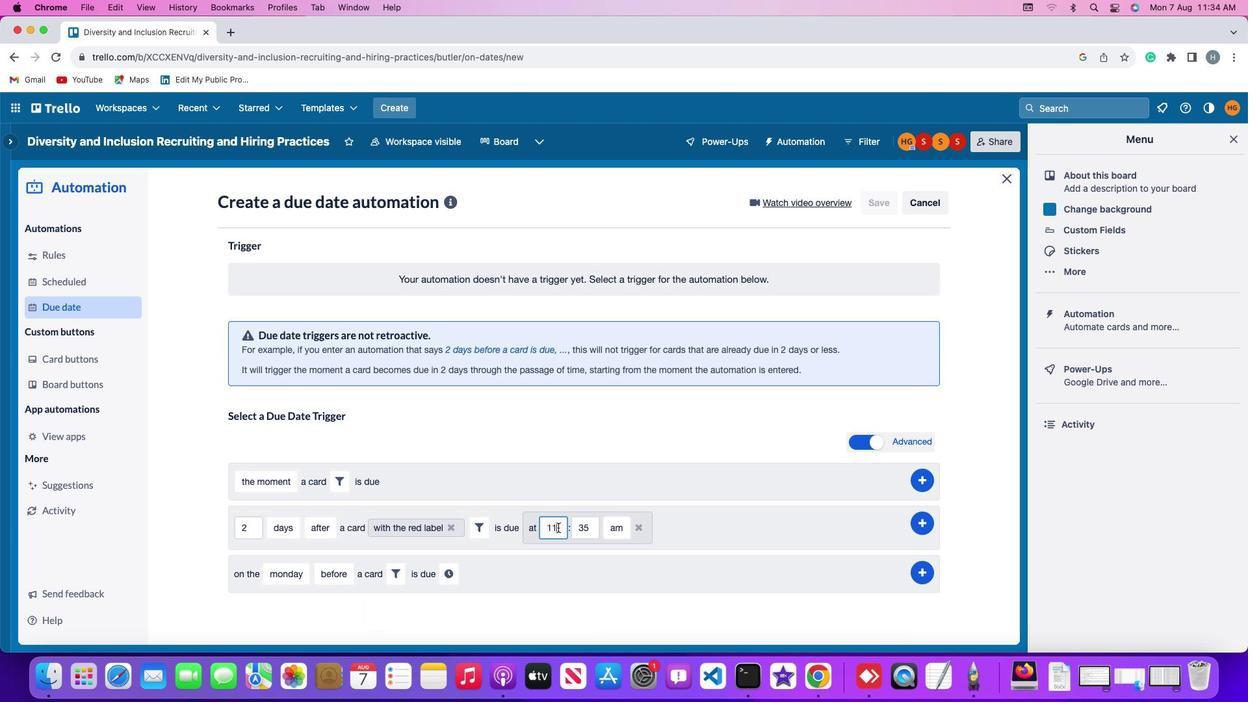 
Action: Key pressed Key.backspaceKey.backspace'1''1'
Screenshot: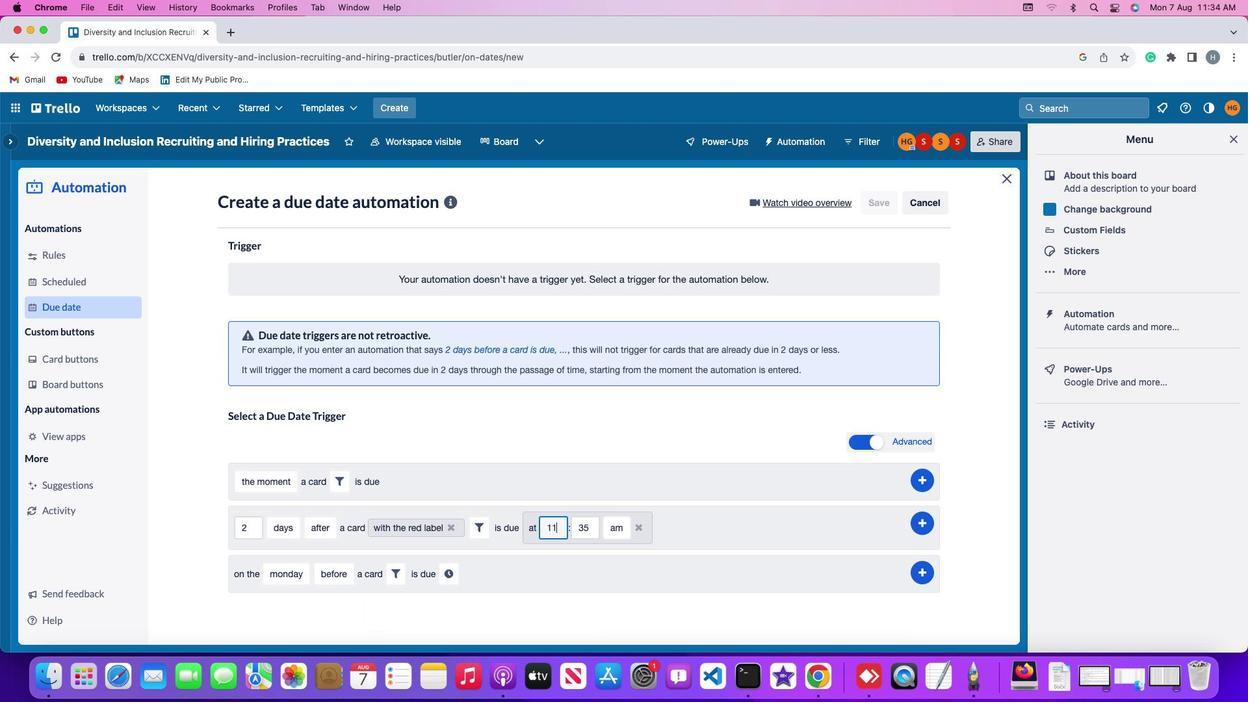
Action: Mouse moved to (587, 524)
Screenshot: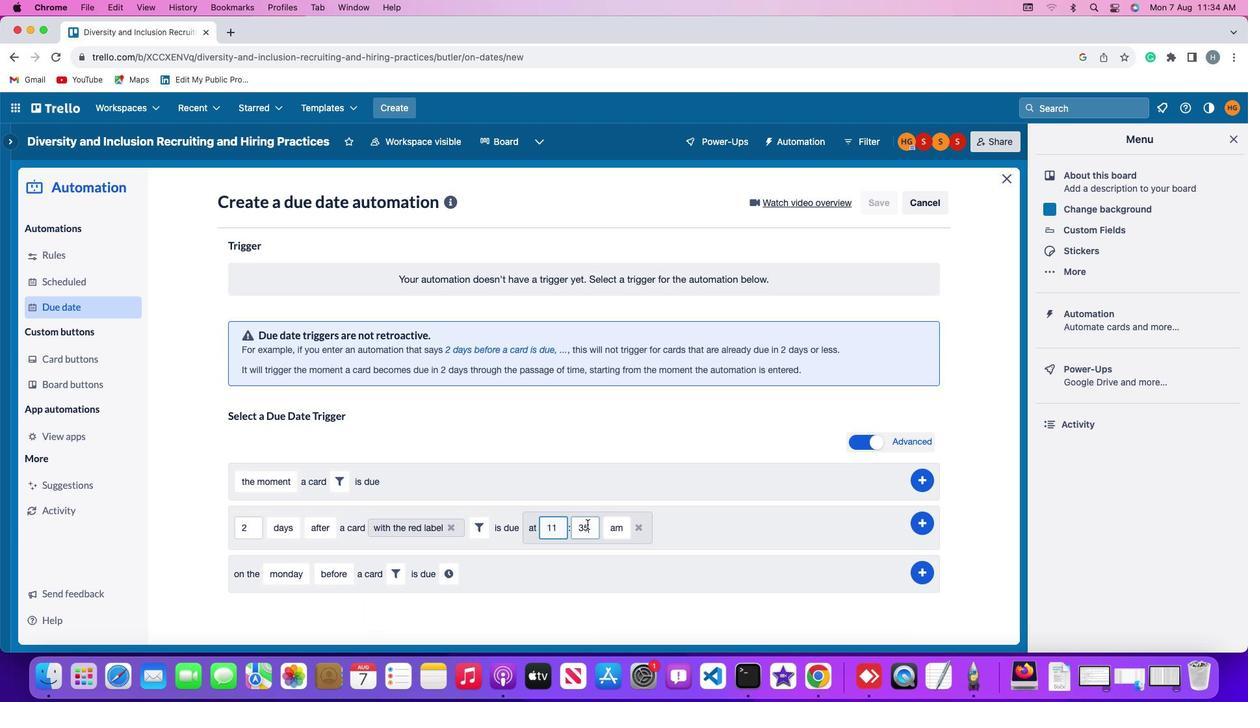 
Action: Mouse pressed left at (587, 524)
Screenshot: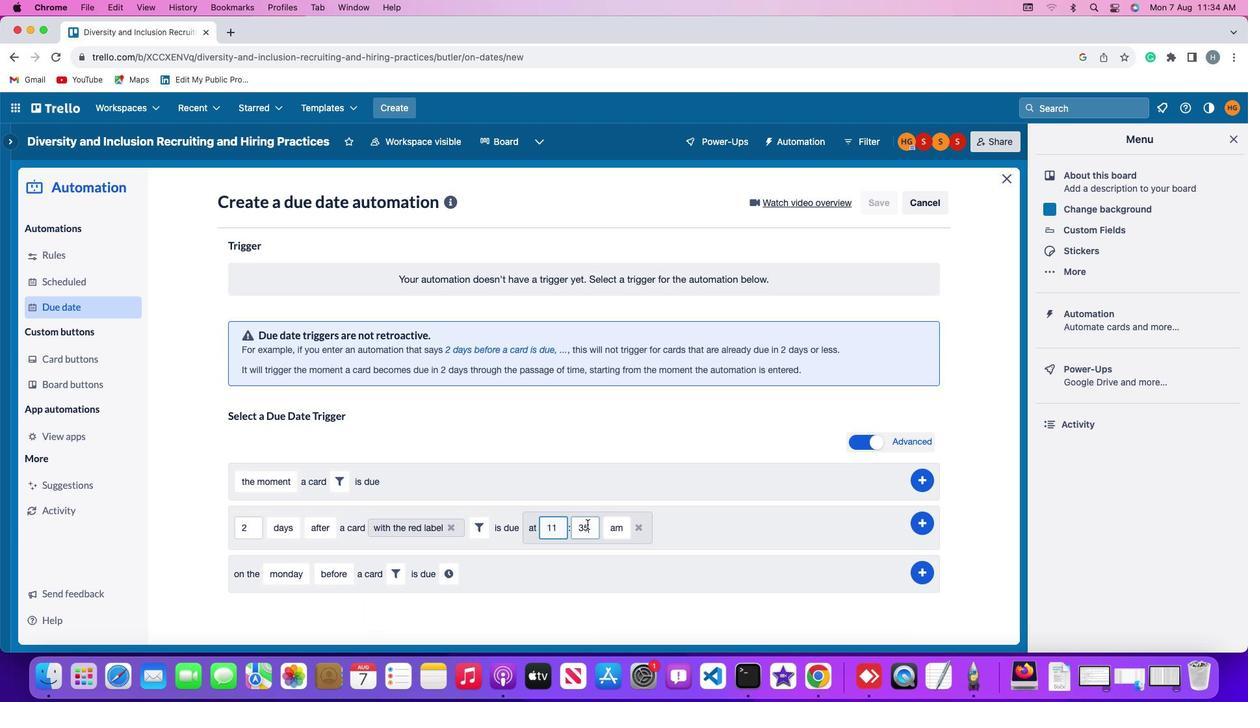 
Action: Mouse moved to (588, 524)
Screenshot: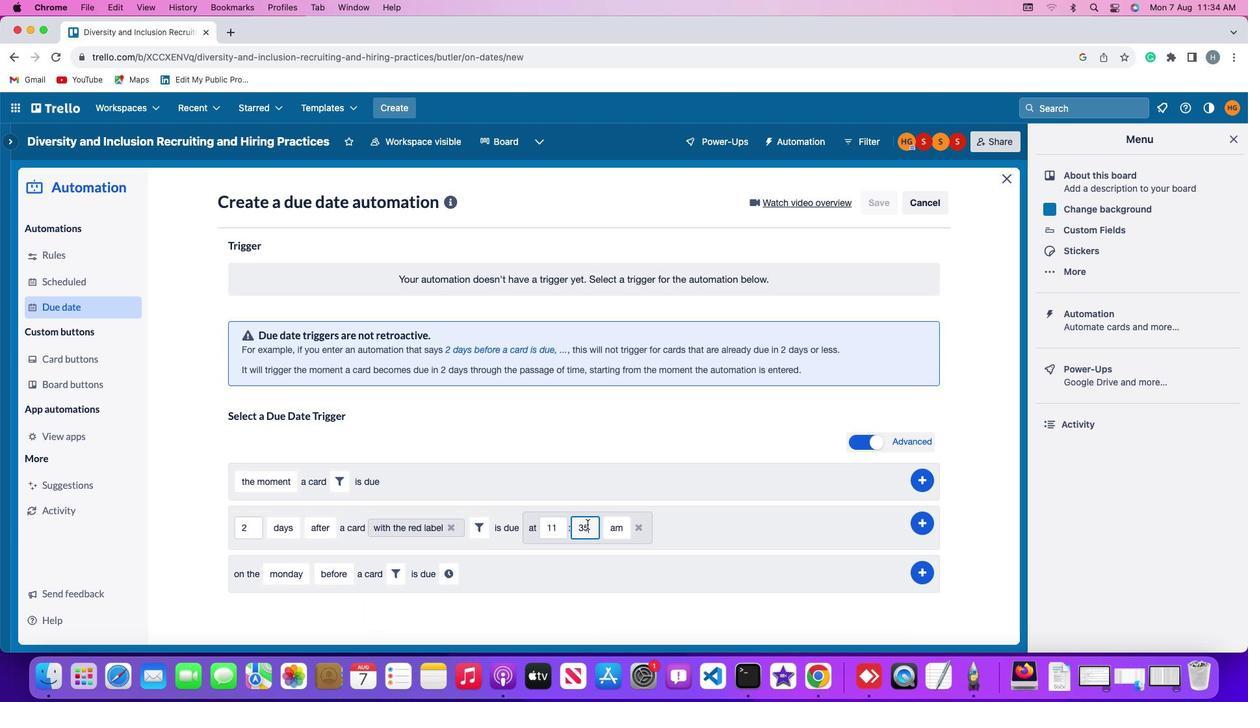 
Action: Key pressed Key.backspaceKey.backspace'0''0'
Screenshot: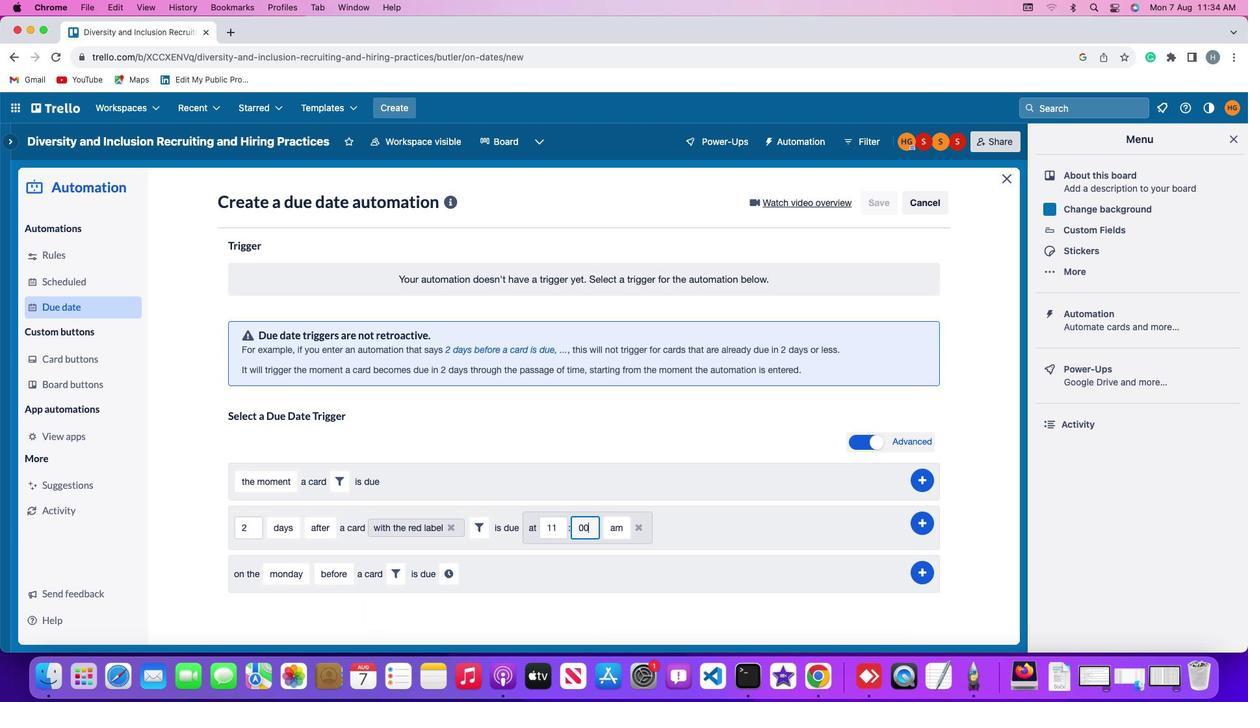
Action: Mouse moved to (617, 525)
Screenshot: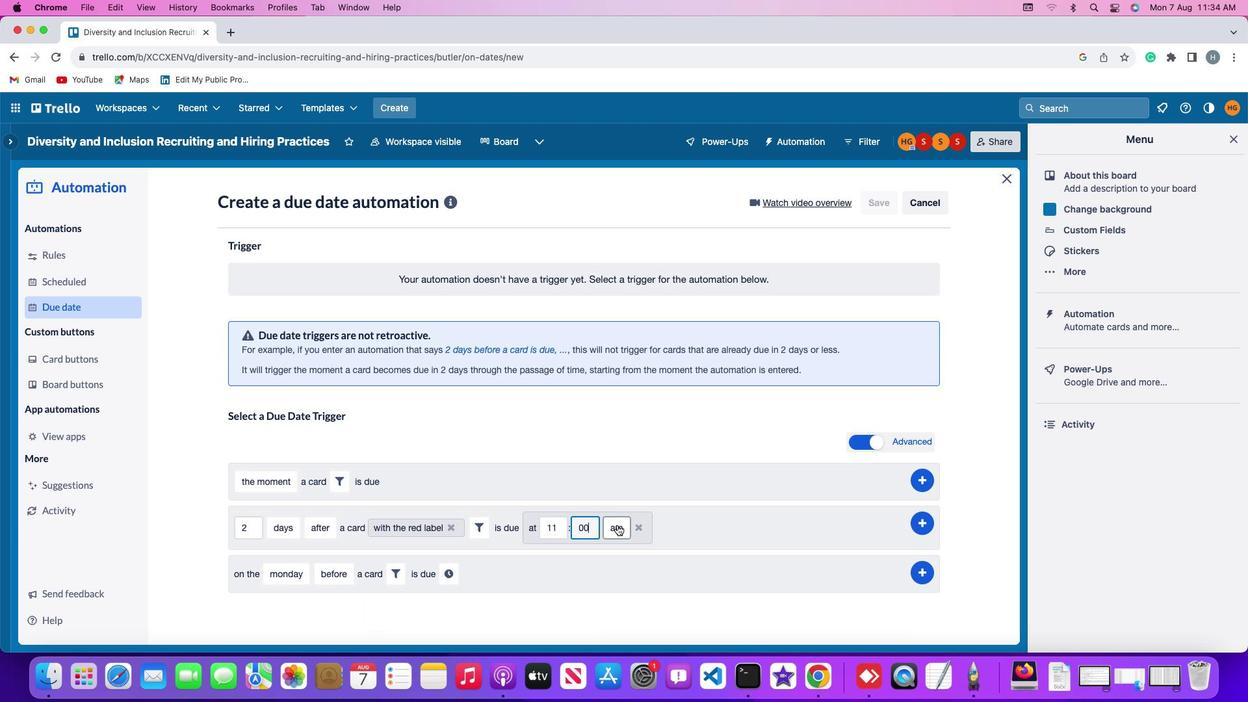 
Action: Mouse pressed left at (617, 525)
Screenshot: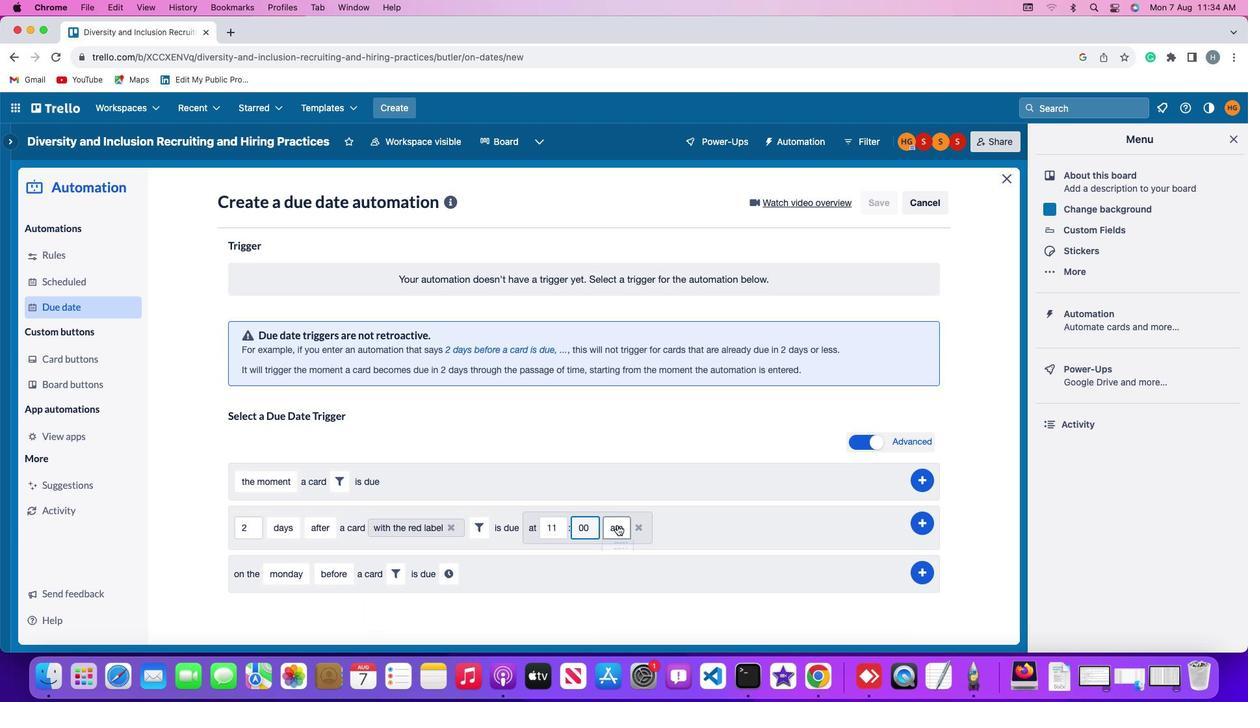 
Action: Mouse moved to (619, 550)
Screenshot: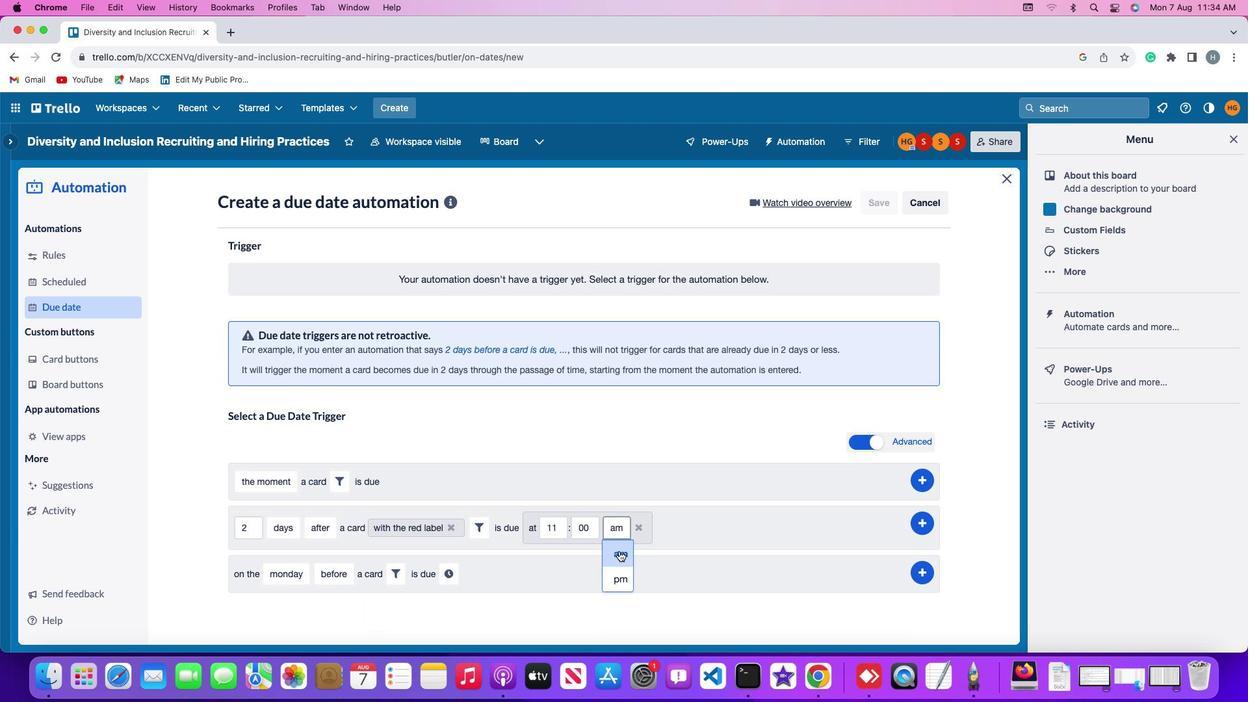 
Action: Mouse pressed left at (619, 550)
Screenshot: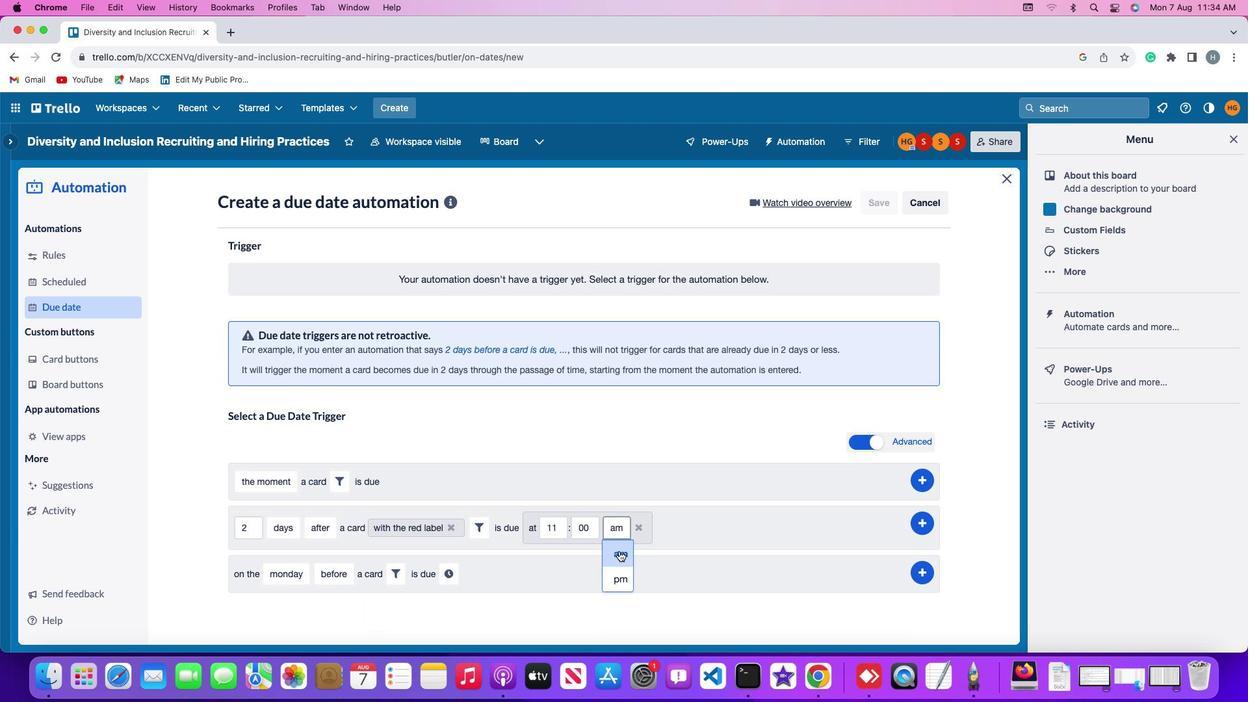 
Action: Mouse moved to (924, 519)
Screenshot: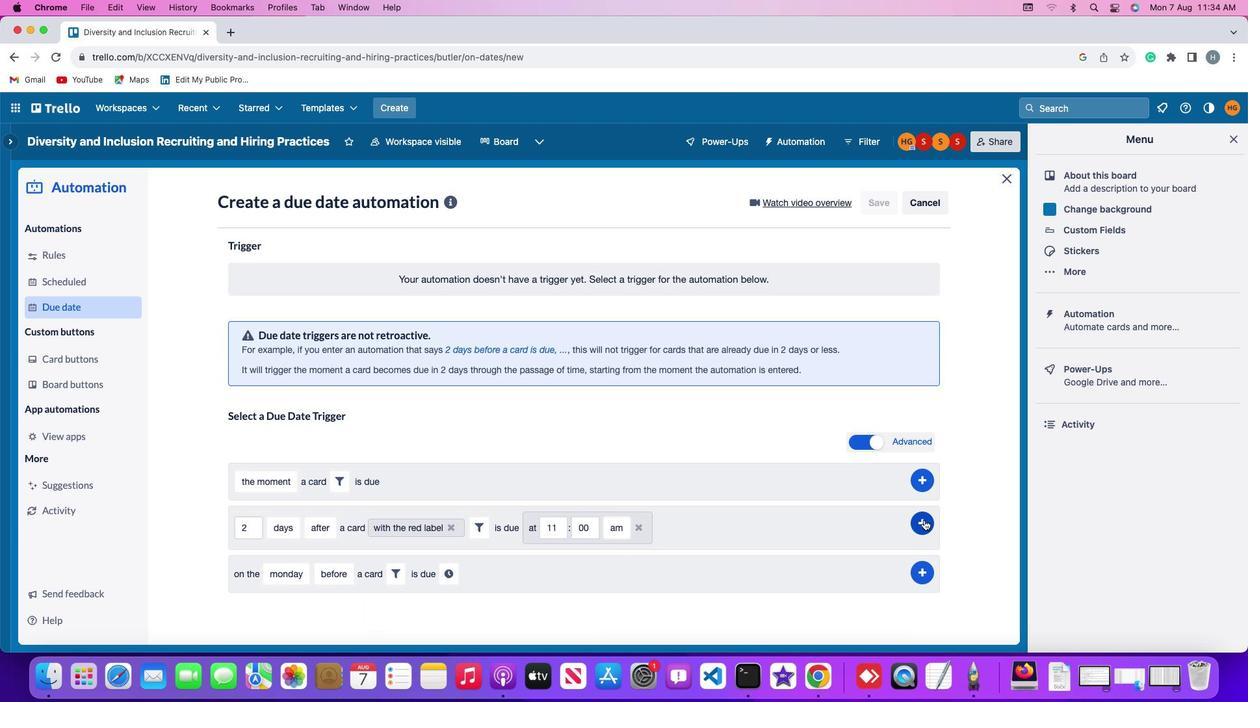 
Action: Mouse pressed left at (924, 519)
Screenshot: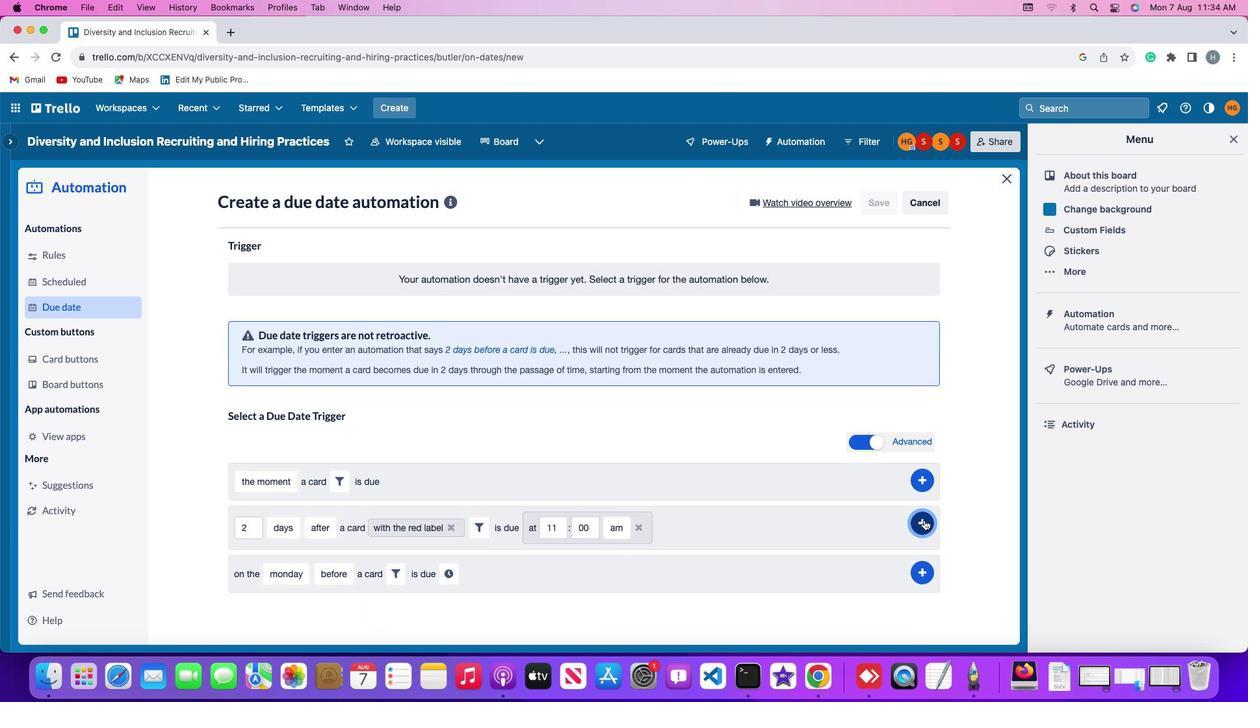 
Action: Mouse moved to (978, 401)
Screenshot: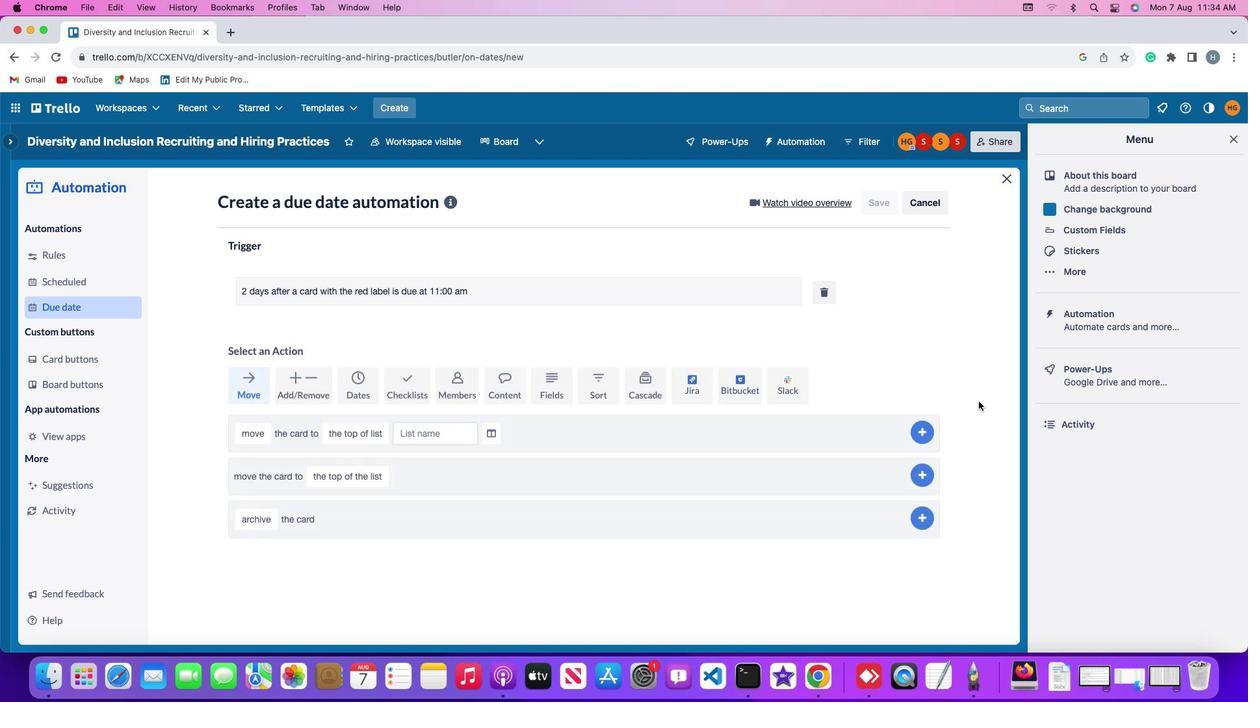 
